 Task: Create a new SAML assertion validator
Action: Mouse moved to (204, 252)
Screenshot: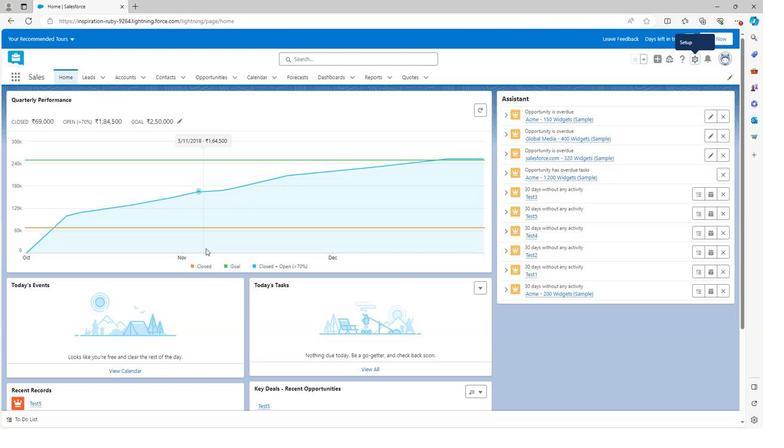 
Action: Mouse scrolled (204, 252) with delta (0, 0)
Screenshot: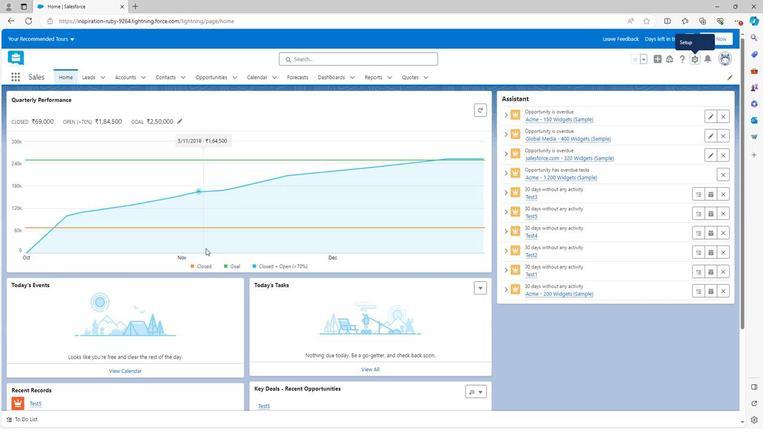 
Action: Mouse moved to (204, 254)
Screenshot: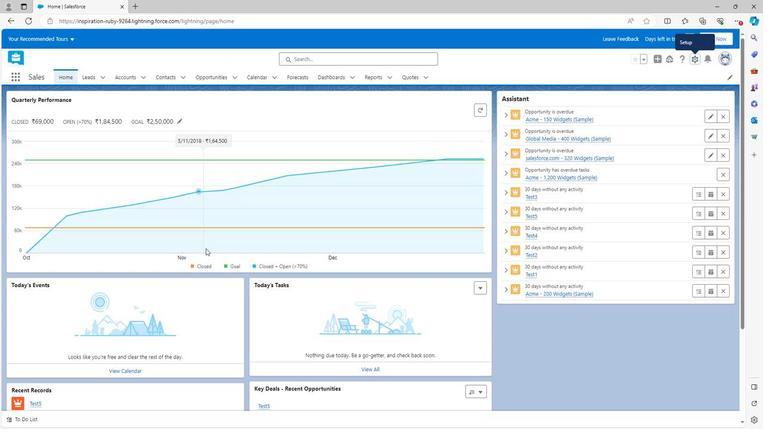 
Action: Mouse scrolled (204, 253) with delta (0, 0)
Screenshot: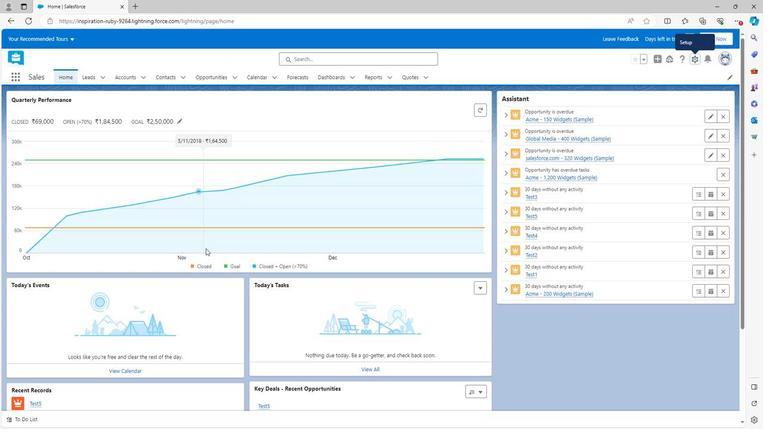 
Action: Mouse moved to (204, 254)
Screenshot: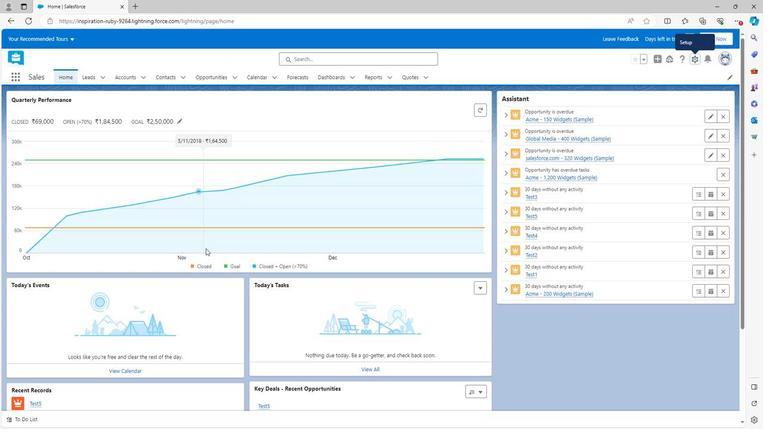 
Action: Mouse scrolled (204, 254) with delta (0, 0)
Screenshot: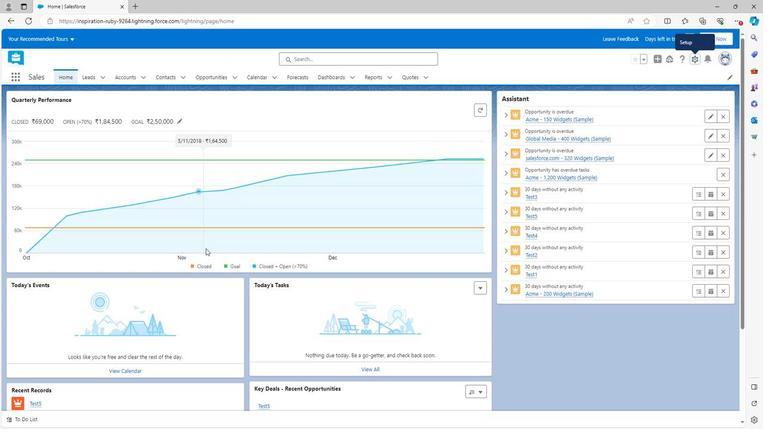 
Action: Mouse moved to (204, 254)
Screenshot: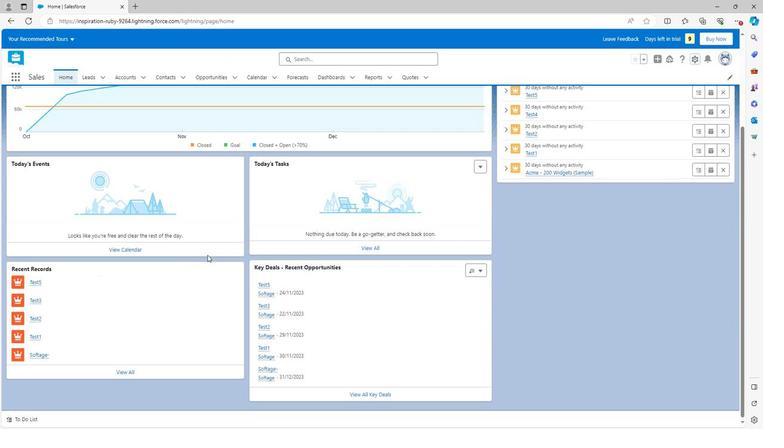 
Action: Mouse scrolled (204, 255) with delta (0, 0)
Screenshot: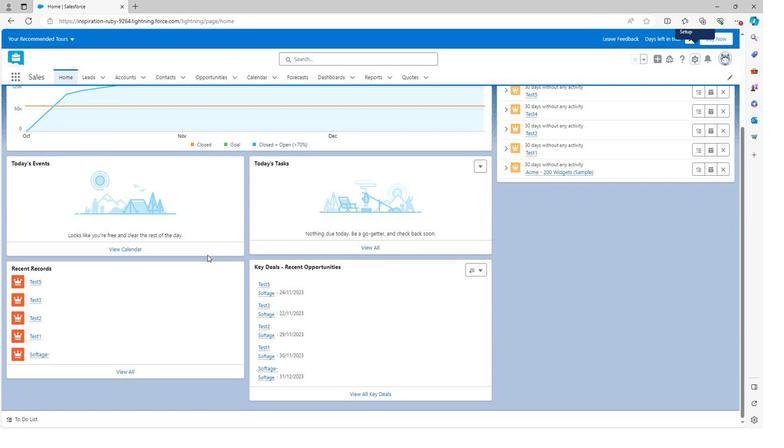 
Action: Mouse scrolled (204, 255) with delta (0, 0)
Screenshot: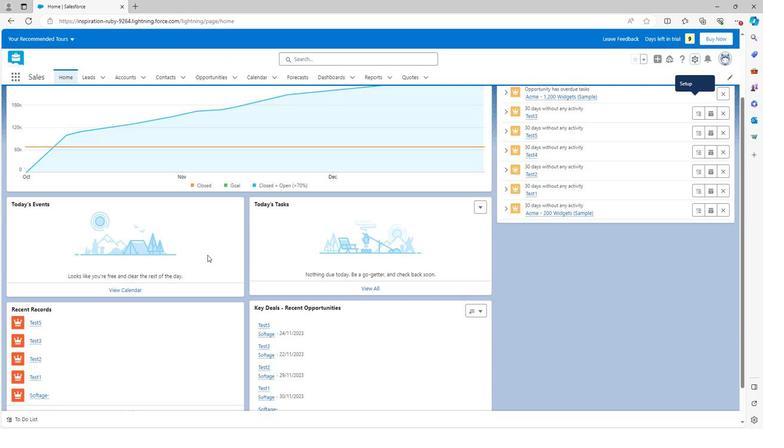 
Action: Mouse scrolled (204, 255) with delta (0, 0)
Screenshot: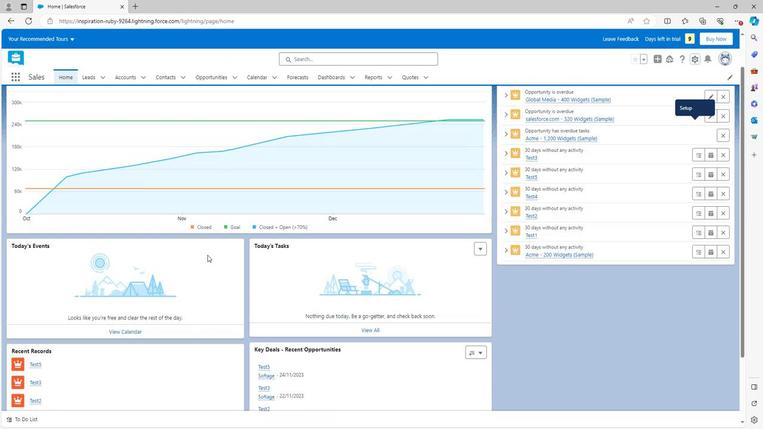 
Action: Mouse scrolled (204, 255) with delta (0, 0)
Screenshot: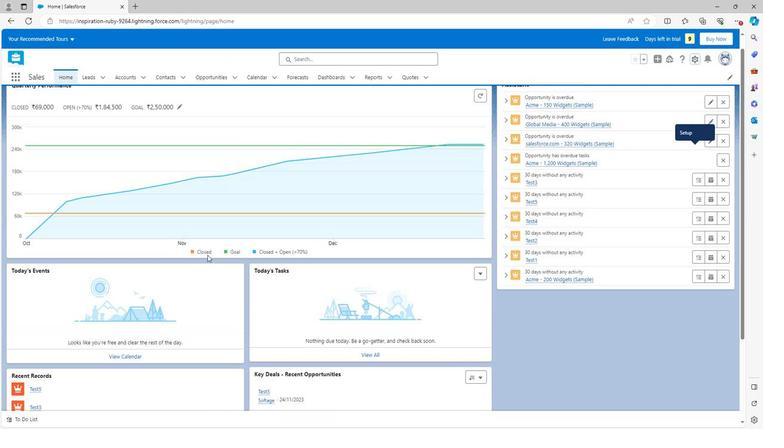 
Action: Mouse scrolled (204, 255) with delta (0, 0)
Screenshot: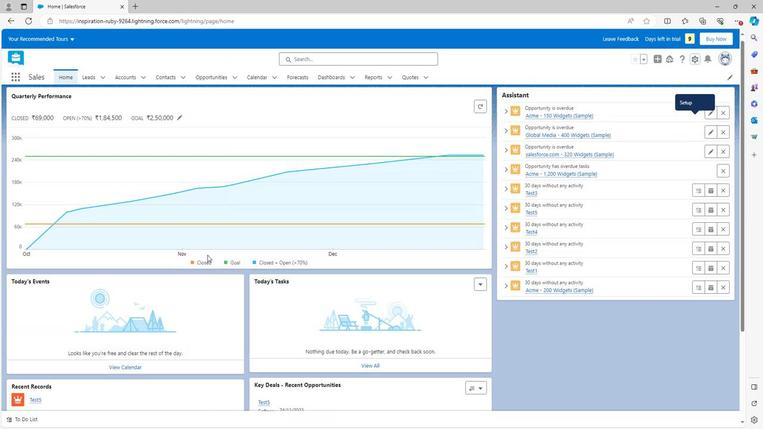 
Action: Mouse moved to (682, 60)
Screenshot: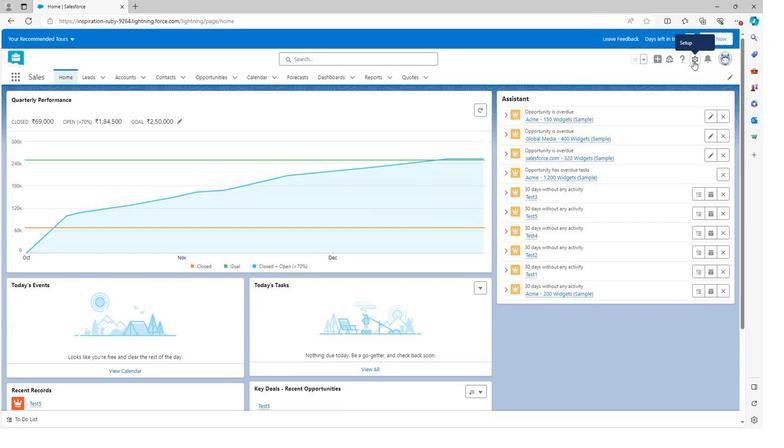 
Action: Mouse pressed left at (682, 60)
Screenshot: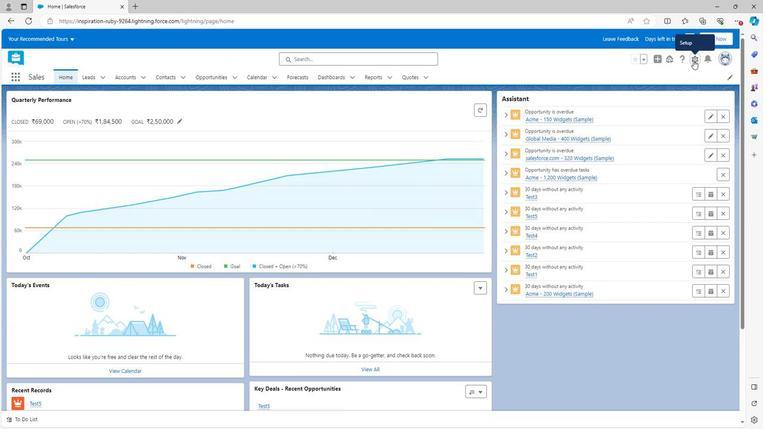 
Action: Mouse moved to (655, 81)
Screenshot: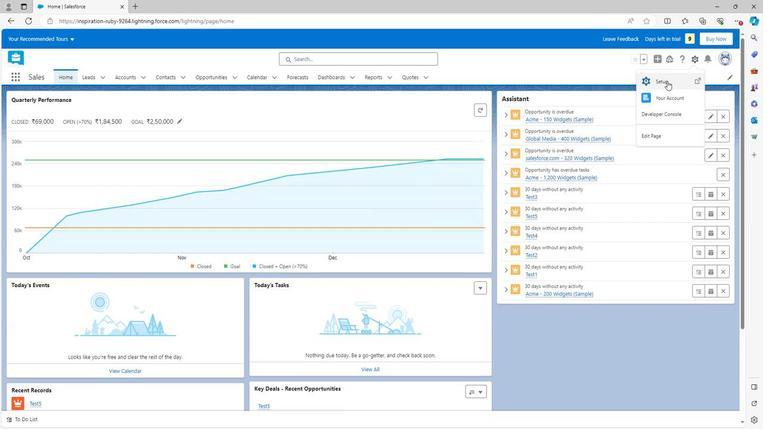 
Action: Mouse pressed left at (655, 81)
Screenshot: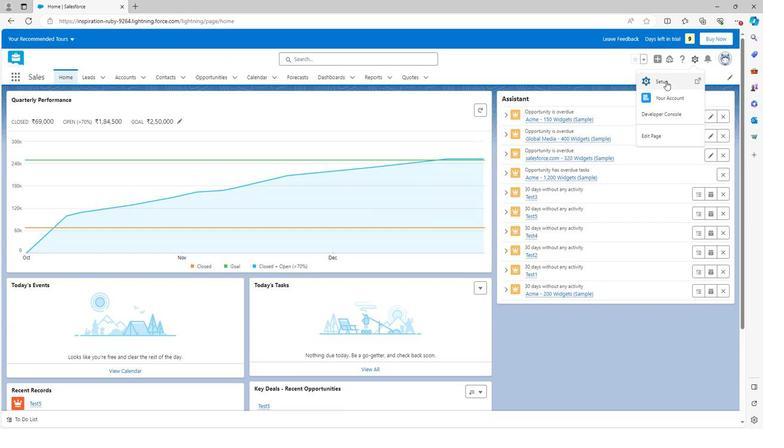 
Action: Mouse moved to (54, 323)
Screenshot: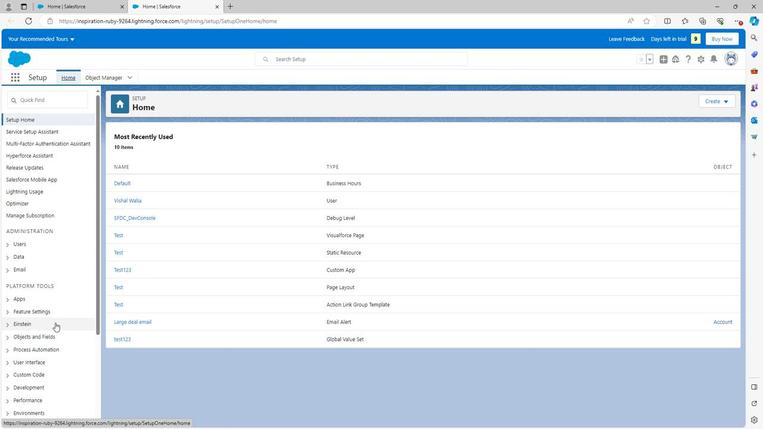 
Action: Mouse scrolled (54, 323) with delta (0, 0)
Screenshot: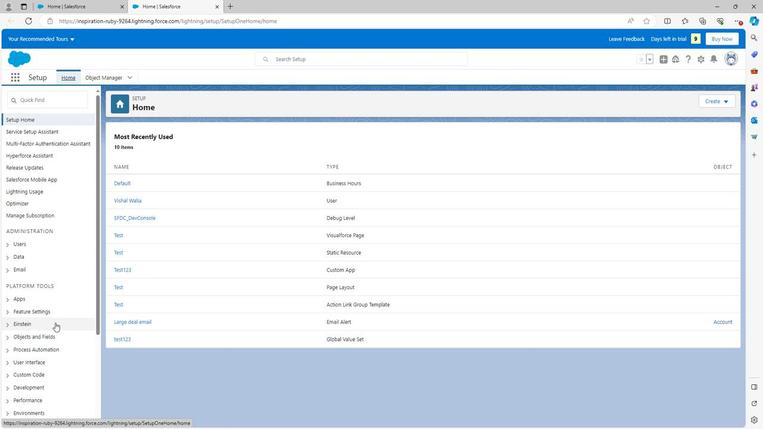
Action: Mouse moved to (54, 325)
Screenshot: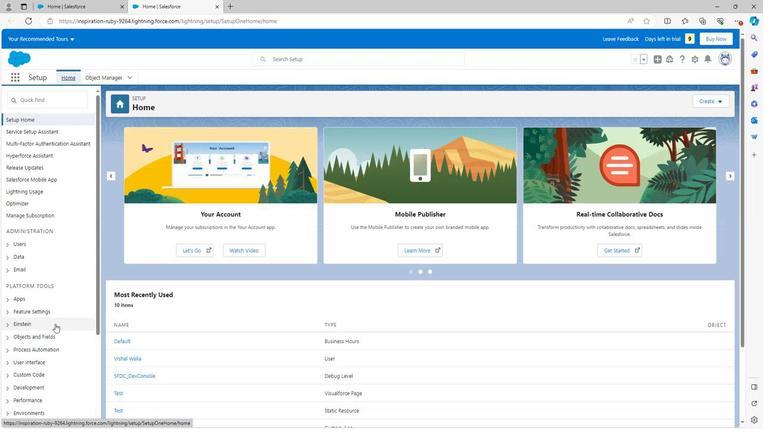 
Action: Mouse scrolled (54, 324) with delta (0, 0)
Screenshot: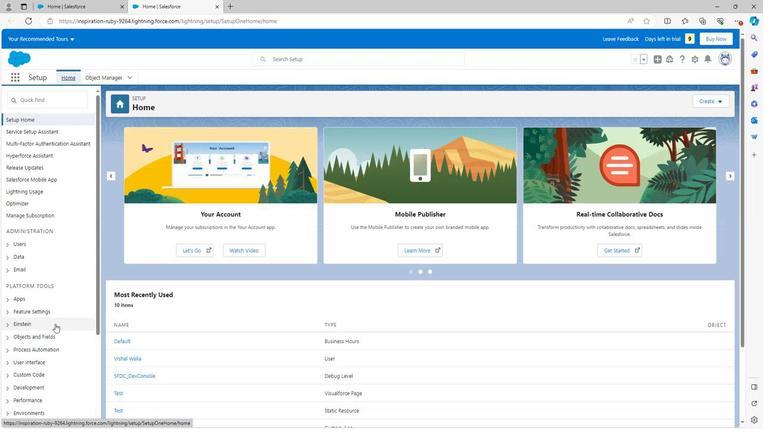 
Action: Mouse moved to (54, 325)
Screenshot: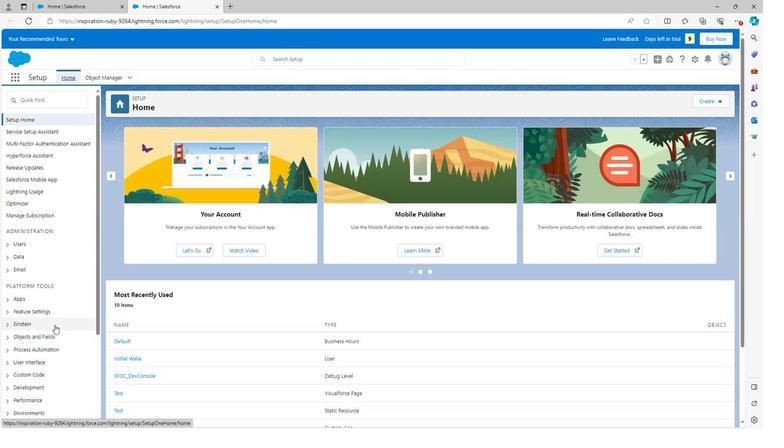 
Action: Mouse scrolled (54, 325) with delta (0, 0)
Screenshot: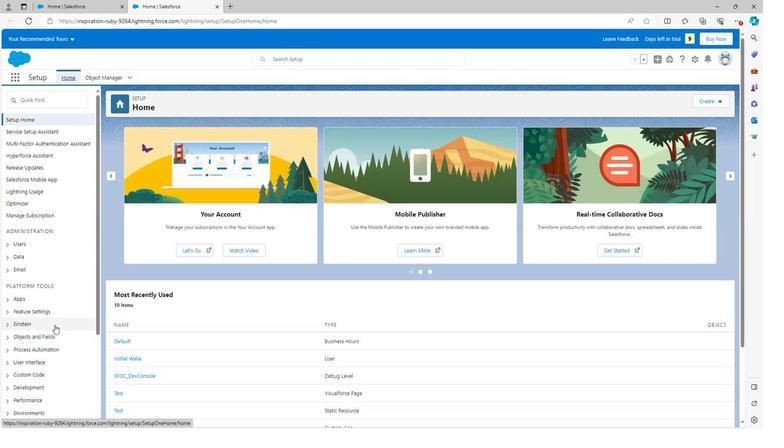 
Action: Mouse scrolled (54, 325) with delta (0, 0)
Screenshot: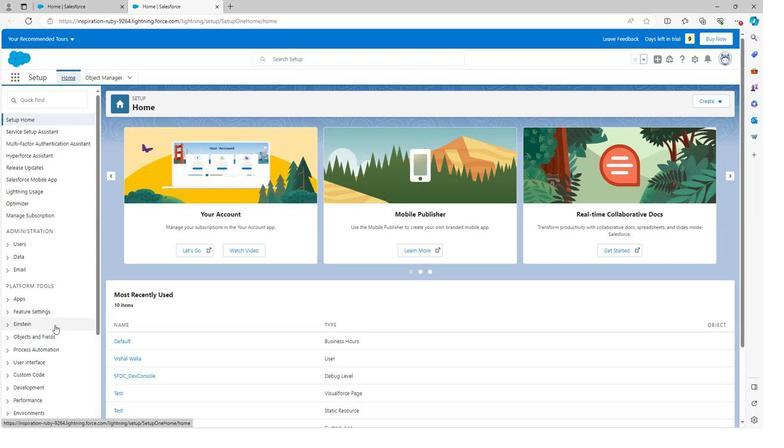 
Action: Mouse scrolled (54, 325) with delta (0, 0)
Screenshot: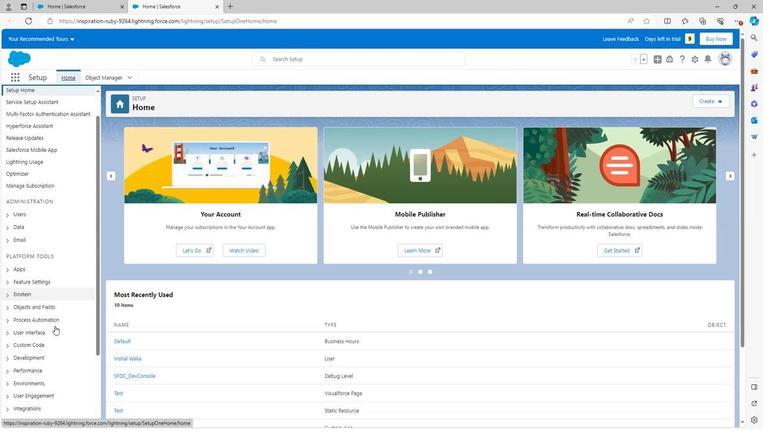 
Action: Mouse moved to (8, 398)
Screenshot: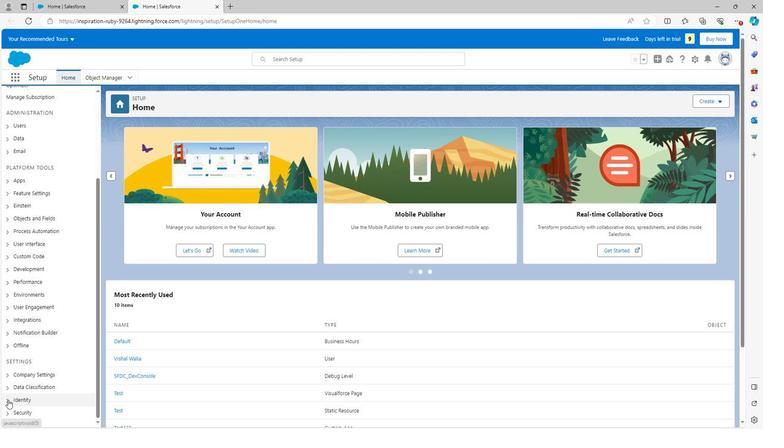 
Action: Mouse pressed left at (8, 398)
Screenshot: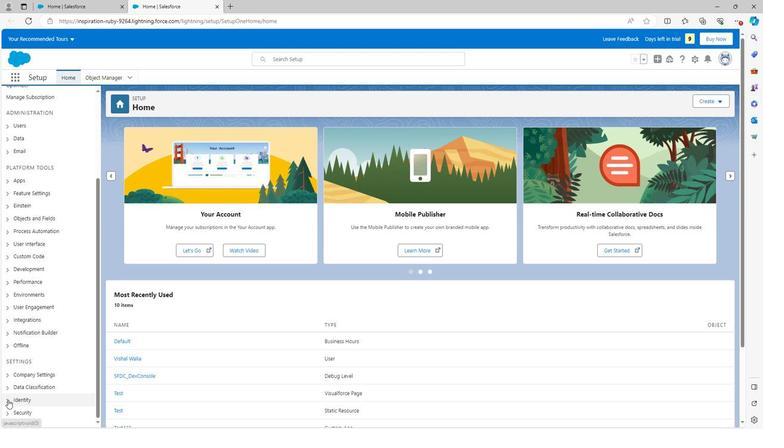 
Action: Mouse moved to (36, 399)
Screenshot: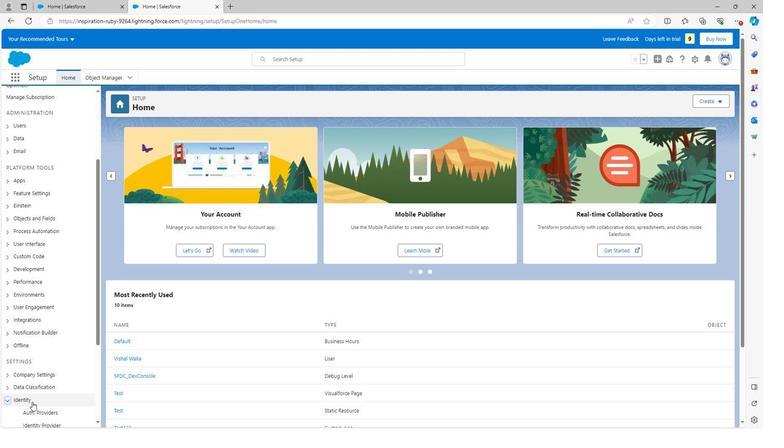 
Action: Mouse scrolled (36, 398) with delta (0, 0)
Screenshot: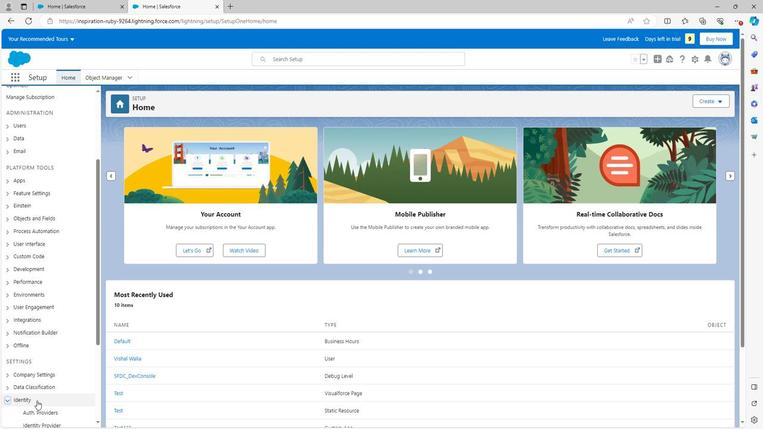 
Action: Mouse scrolled (36, 398) with delta (0, 0)
Screenshot: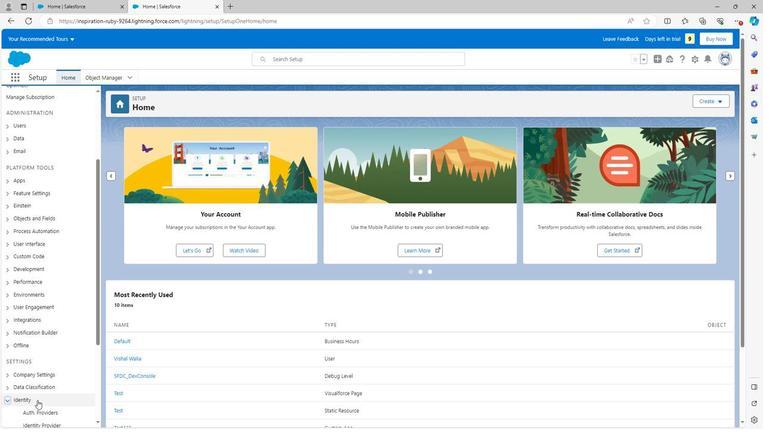 
Action: Mouse scrolled (36, 398) with delta (0, 0)
Screenshot: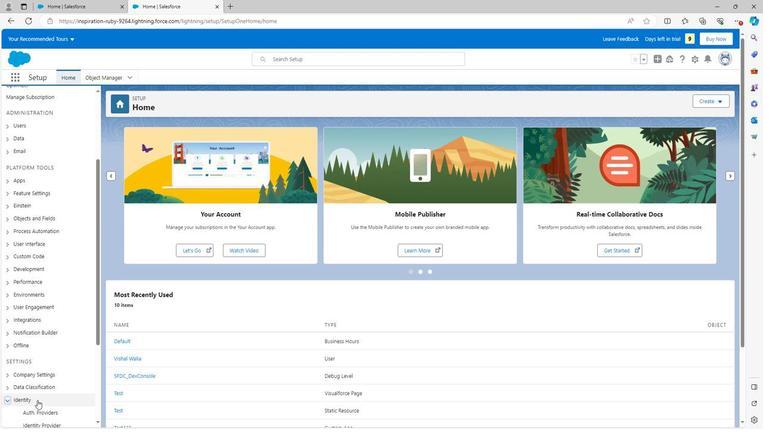 
Action: Mouse scrolled (36, 398) with delta (0, 0)
Screenshot: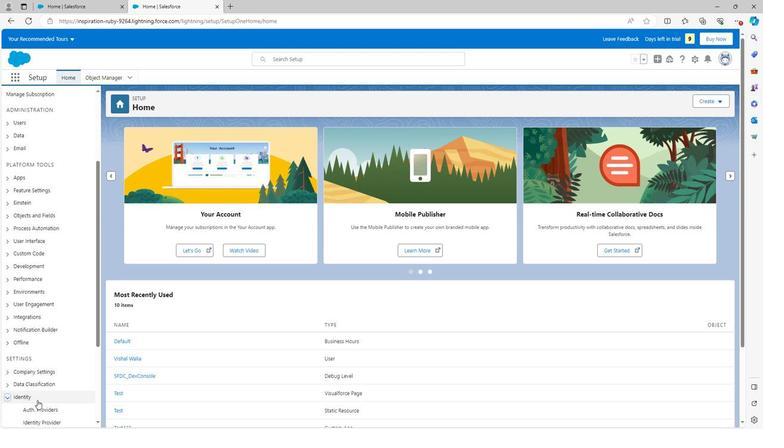 
Action: Mouse scrolled (36, 398) with delta (0, 0)
Screenshot: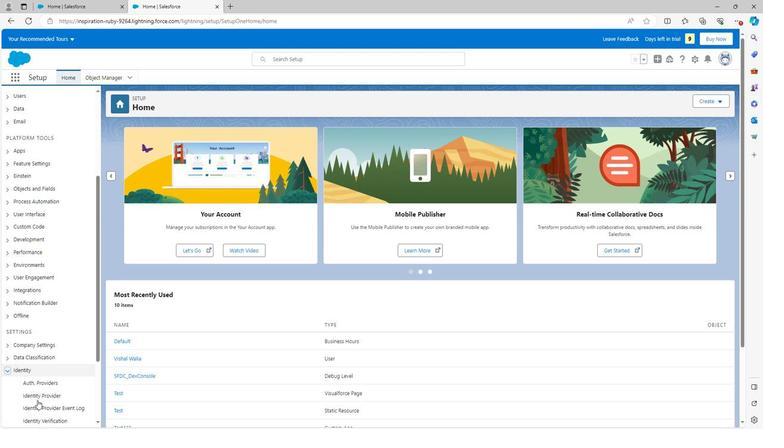 
Action: Mouse scrolled (36, 398) with delta (0, 0)
Screenshot: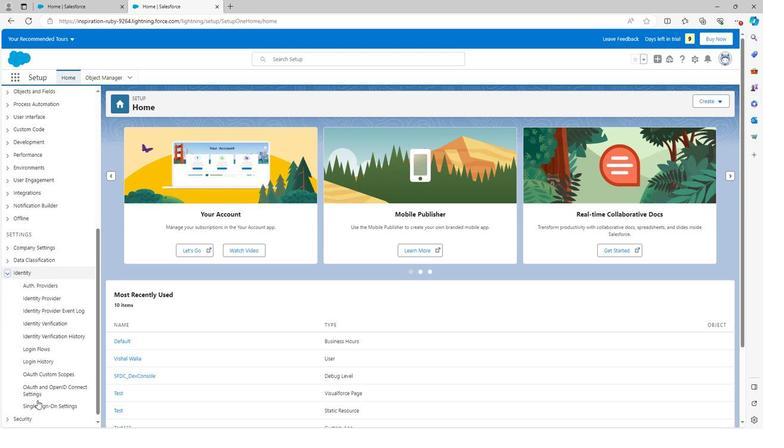 
Action: Mouse moved to (36, 397)
Screenshot: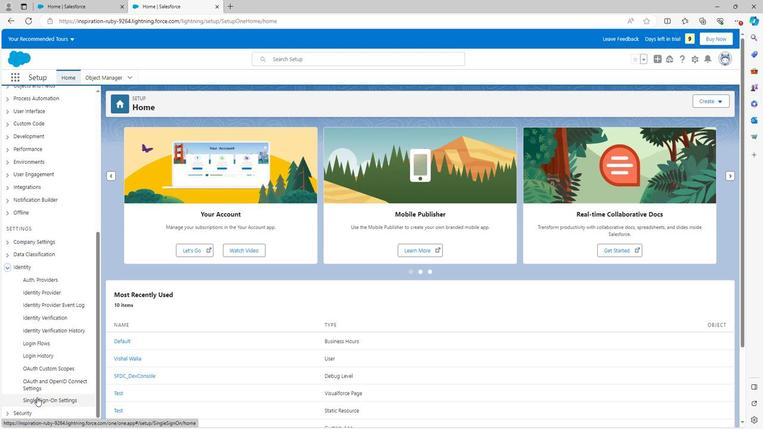 
Action: Mouse pressed left at (36, 397)
Screenshot: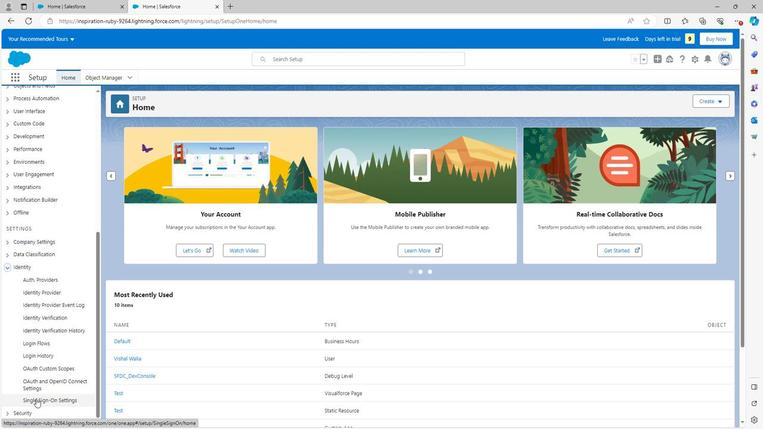 
Action: Mouse moved to (308, 247)
Screenshot: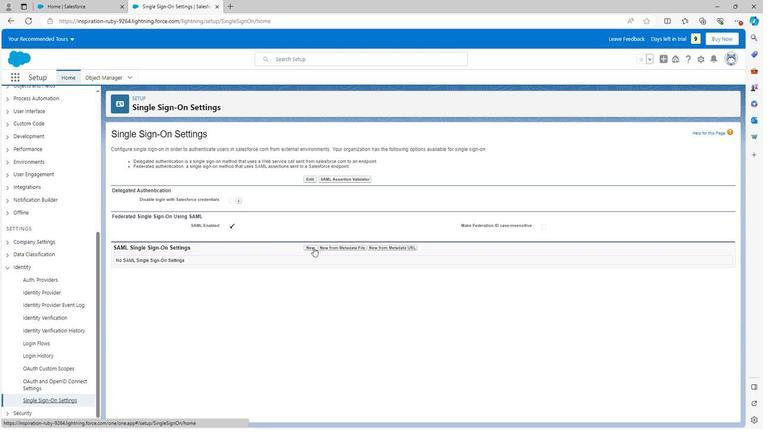 
Action: Mouse pressed left at (308, 247)
Screenshot: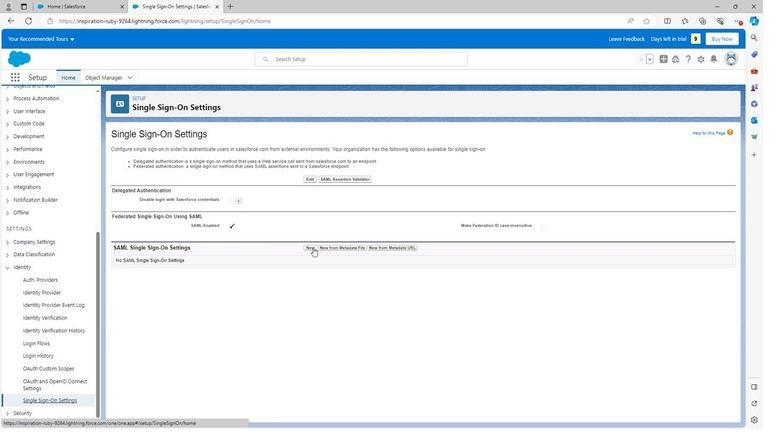 
Action: Mouse moved to (256, 169)
Screenshot: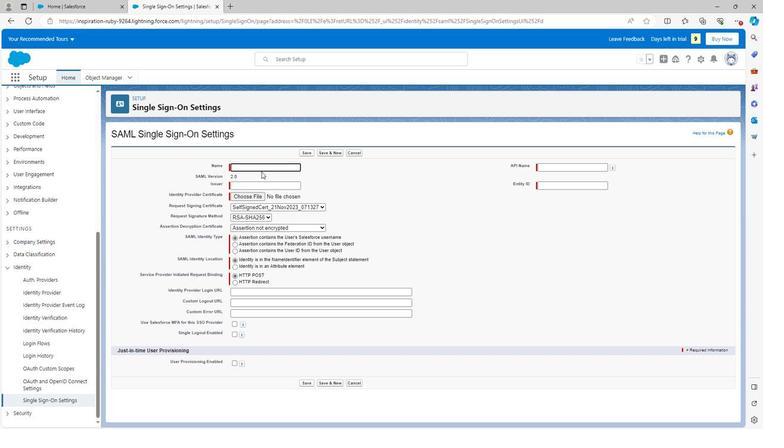 
Action: Key pressed <Key.shift>
Screenshot: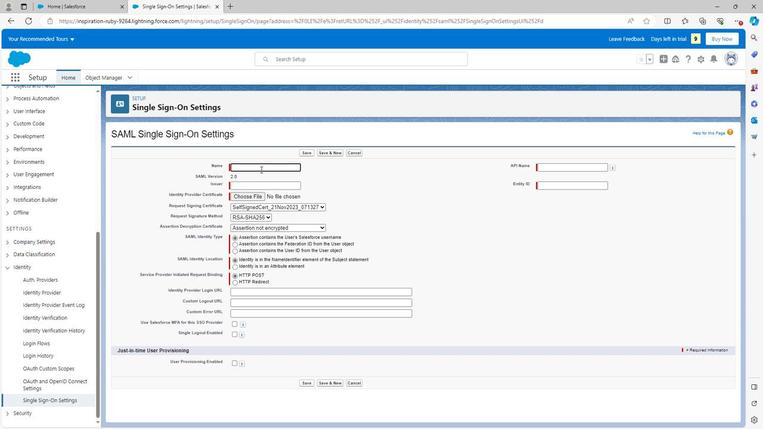 
Action: Mouse moved to (256, 169)
Screenshot: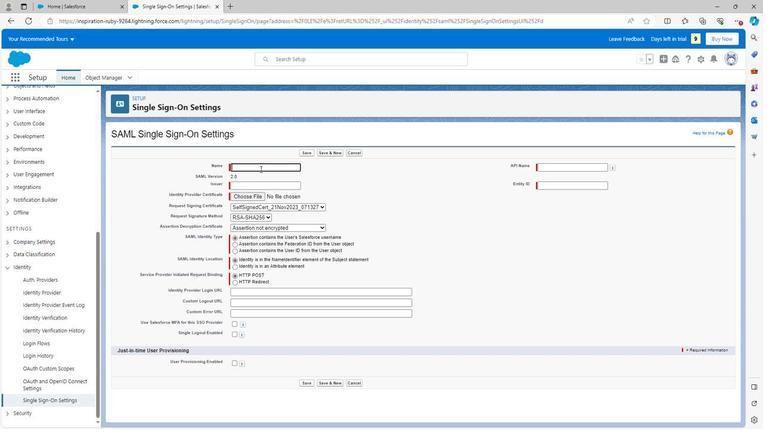 
Action: Key pressed T
Screenshot: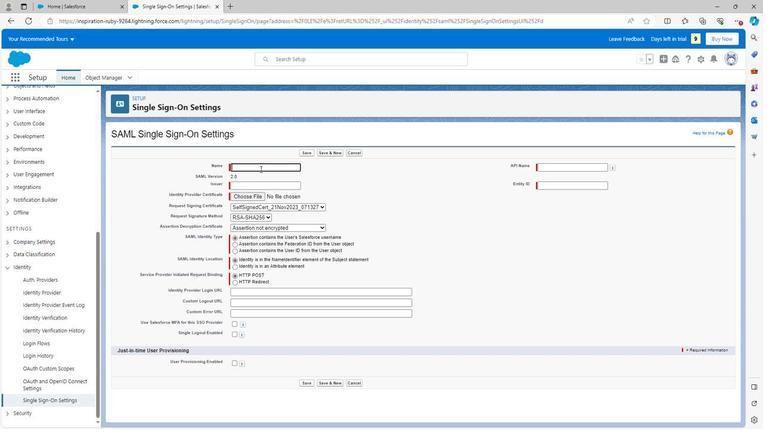
Action: Mouse moved to (257, 169)
Screenshot: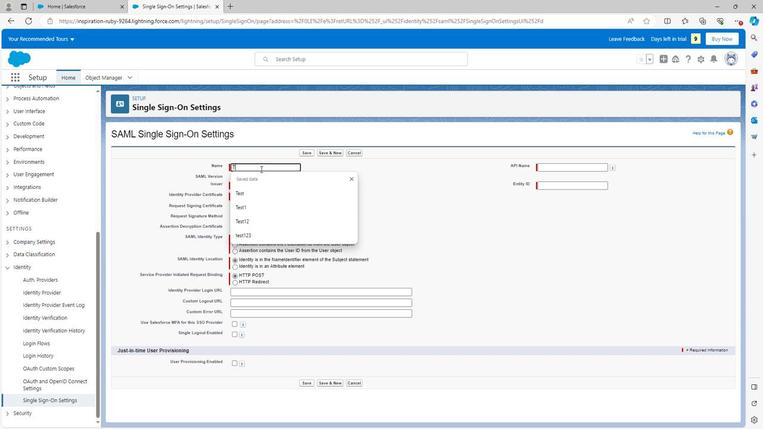 
Action: Key pressed est
Screenshot: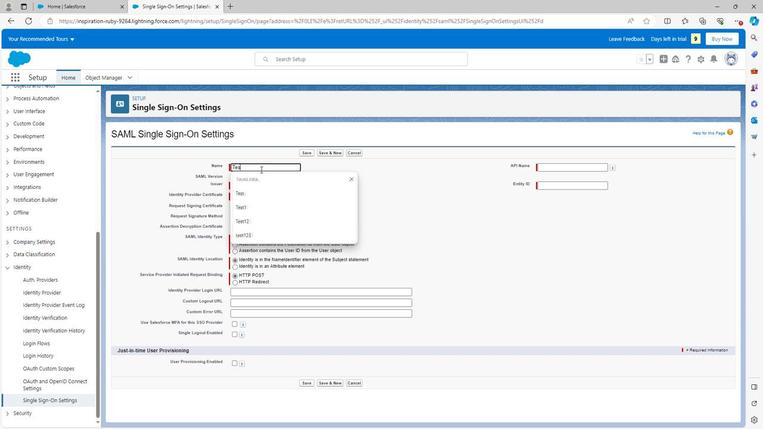 
Action: Mouse moved to (399, 185)
Screenshot: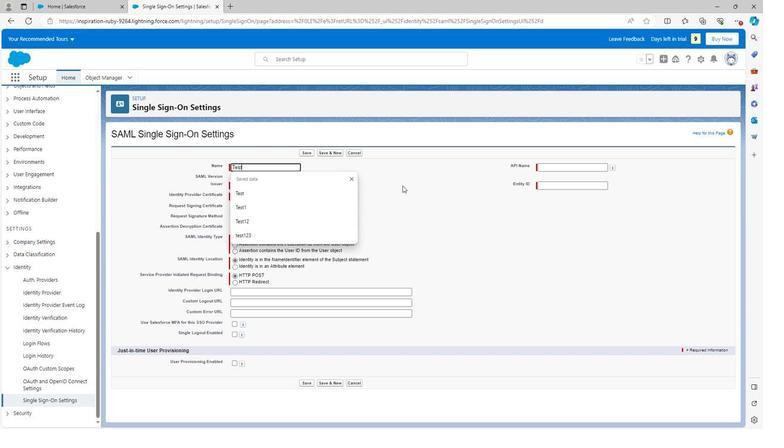 
Action: Mouse pressed left at (399, 185)
Screenshot: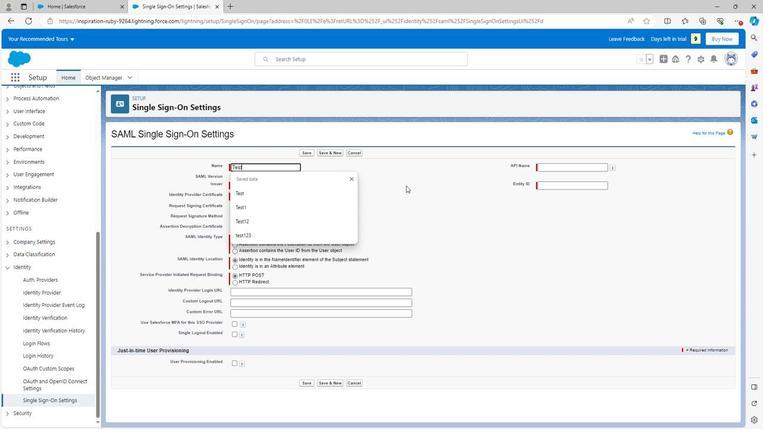 
Action: Mouse moved to (261, 186)
Screenshot: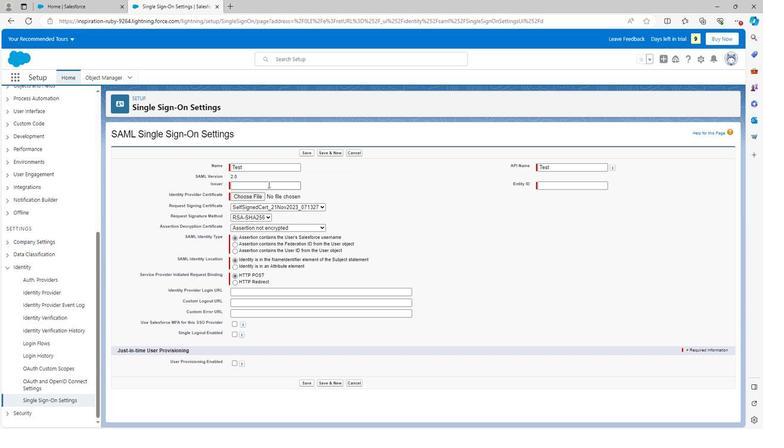
Action: Mouse pressed left at (261, 186)
Screenshot: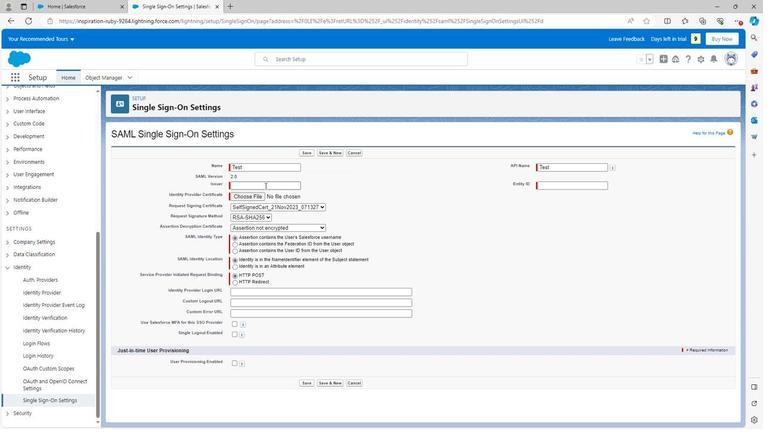 
Action: Mouse moved to (290, 187)
Screenshot: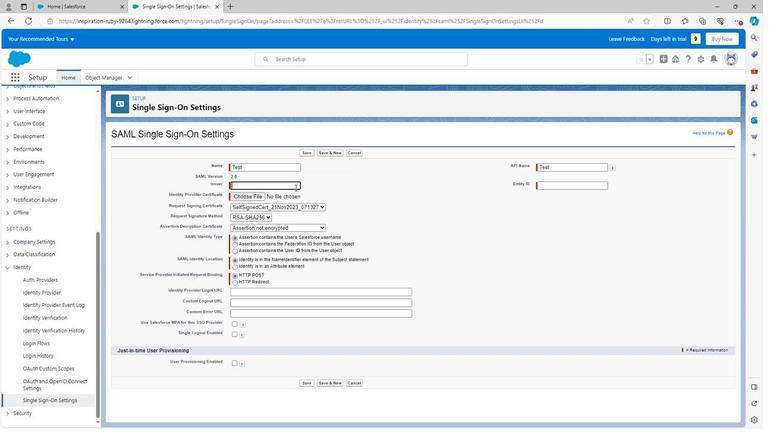 
Action: Key pressed <Key.shift>T
Screenshot: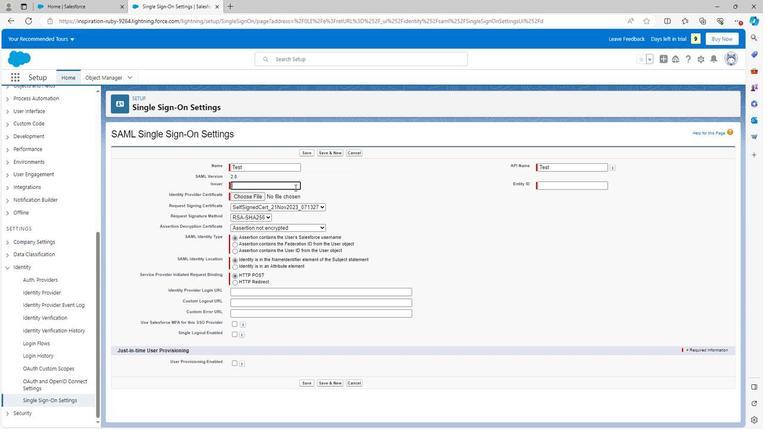 
Action: Mouse moved to (289, 187)
Screenshot: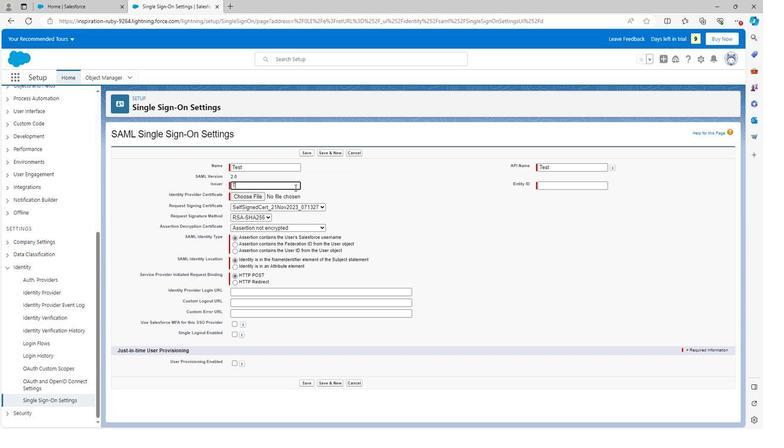 
Action: Key pressed es
Screenshot: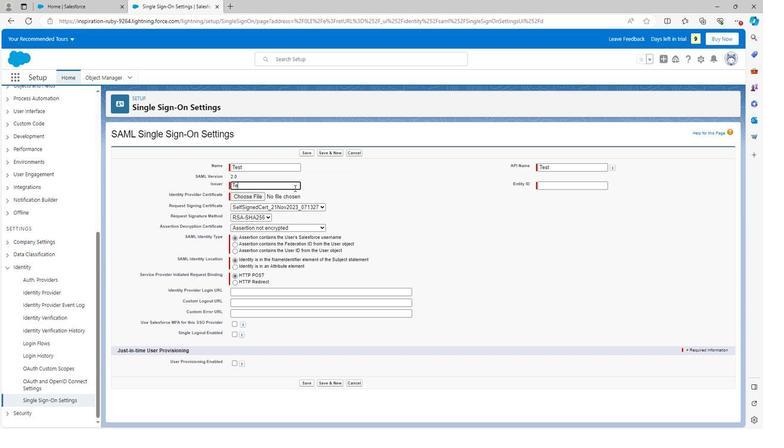 
Action: Mouse moved to (289, 187)
Screenshot: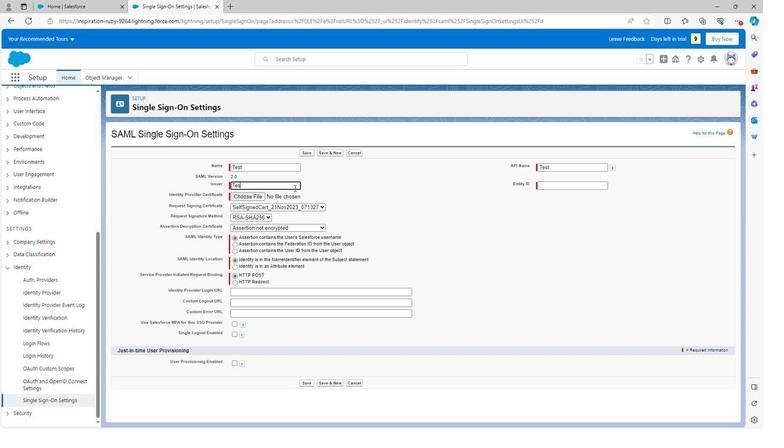 
Action: Key pressed t
Screenshot: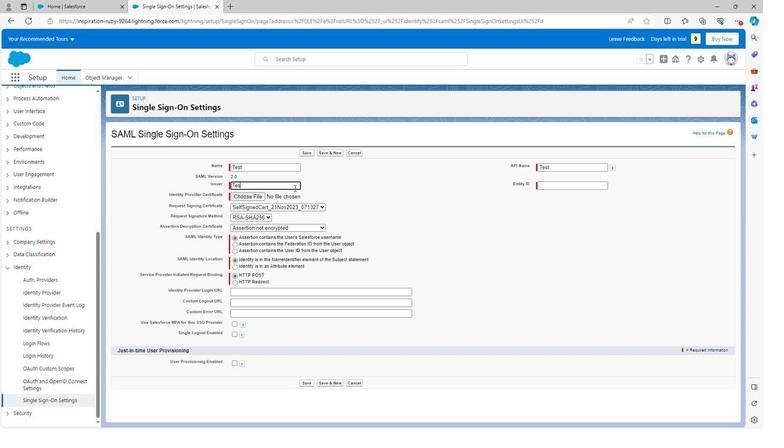 
Action: Mouse moved to (403, 203)
Screenshot: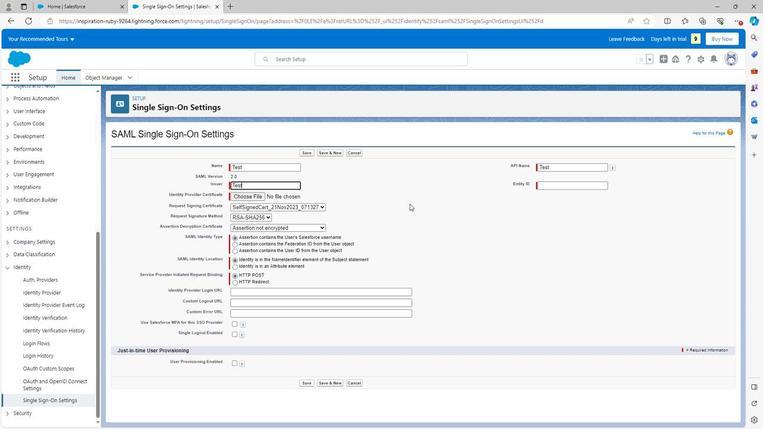 
Action: Mouse pressed left at (403, 203)
Screenshot: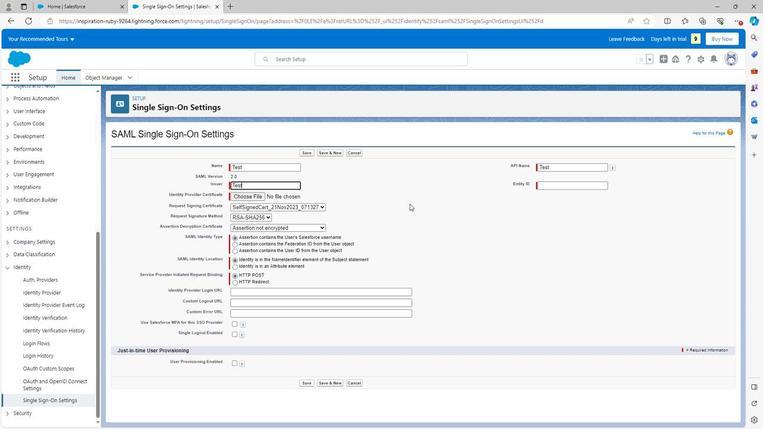 
Action: Mouse moved to (251, 298)
Screenshot: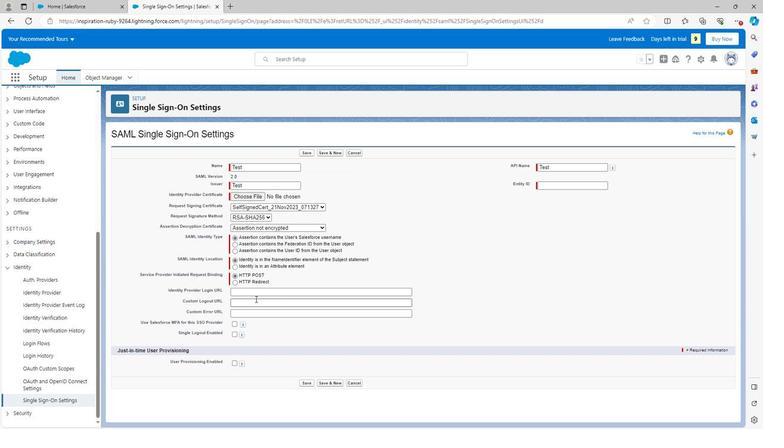
Action: Mouse scrolled (251, 298) with delta (0, 0)
Screenshot: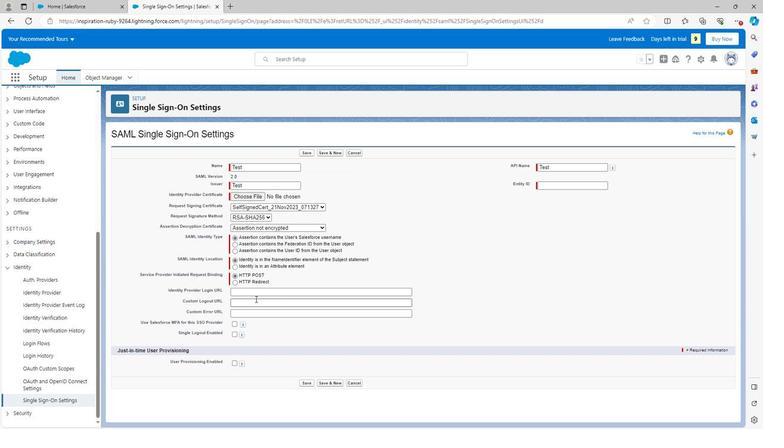 
Action: Mouse scrolled (251, 298) with delta (0, 0)
Screenshot: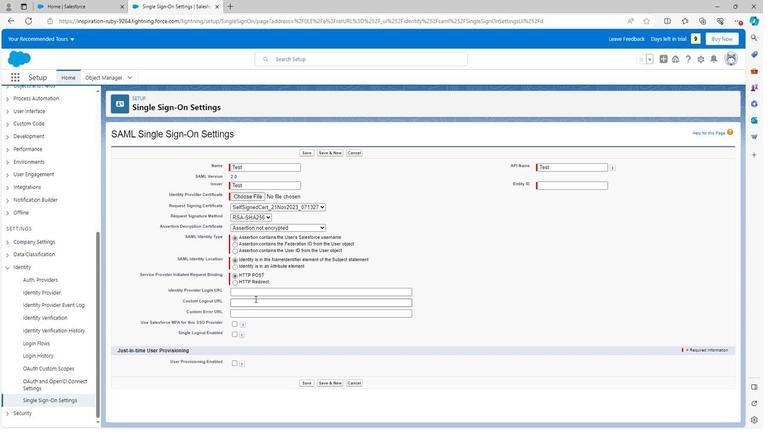 
Action: Mouse scrolled (251, 298) with delta (0, 0)
Screenshot: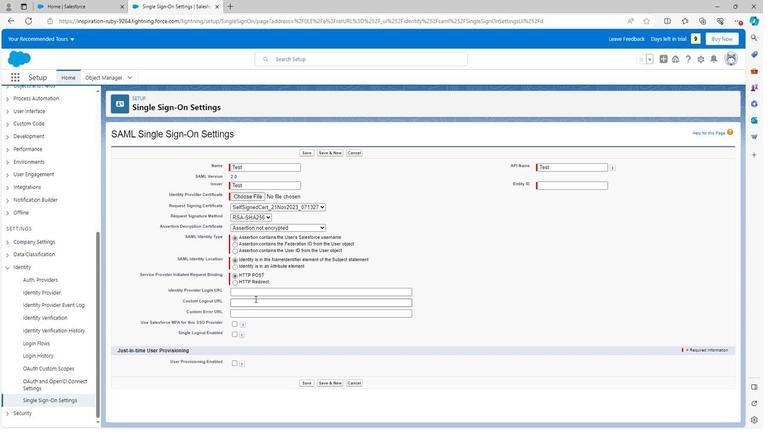 
Action: Mouse moved to (232, 359)
Screenshot: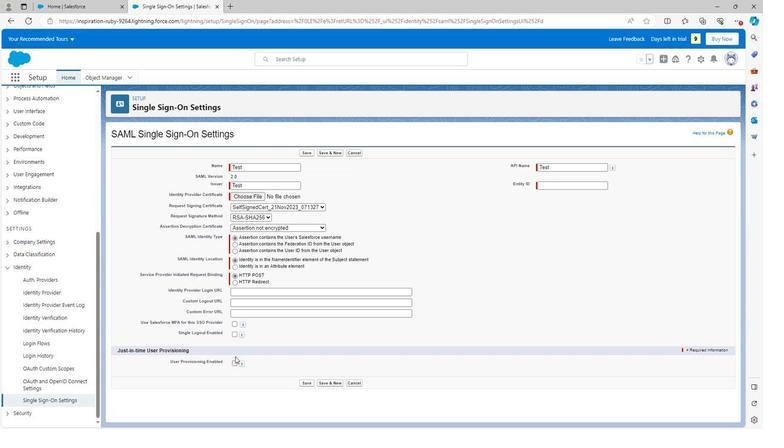 
Action: Mouse pressed left at (232, 359)
Screenshot: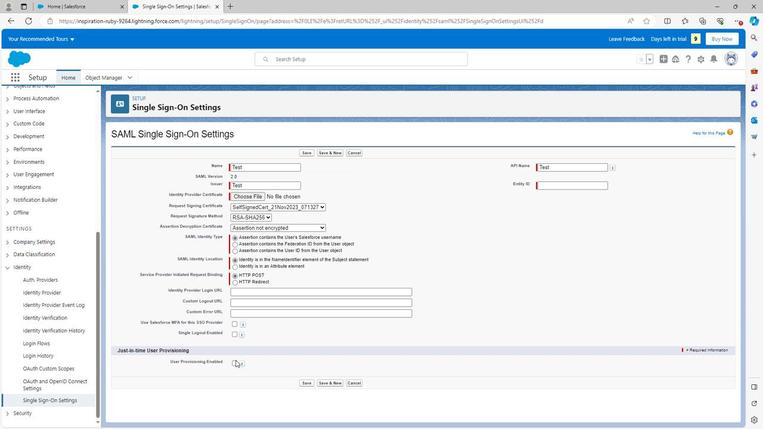 
Action: Mouse moved to (231, 363)
Screenshot: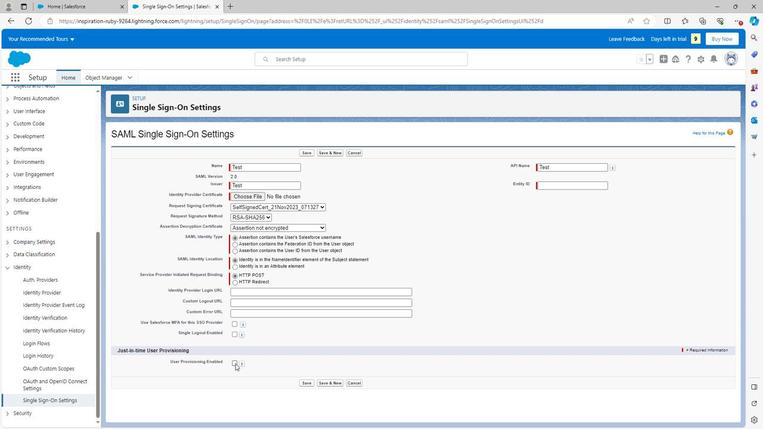 
Action: Mouse pressed left at (231, 363)
Screenshot: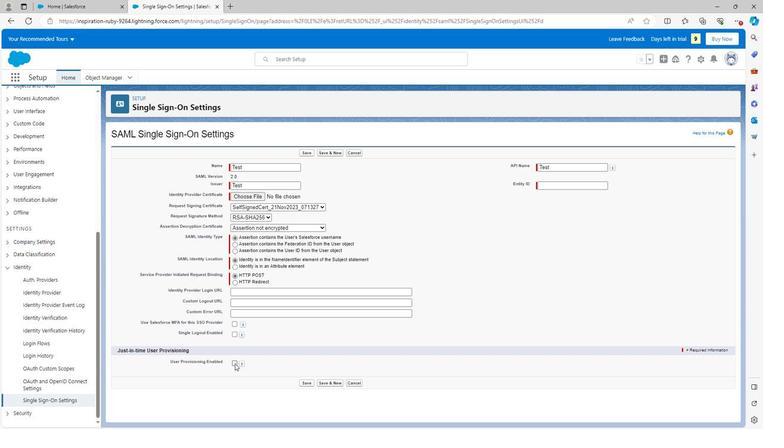 
Action: Mouse moved to (299, 396)
Screenshot: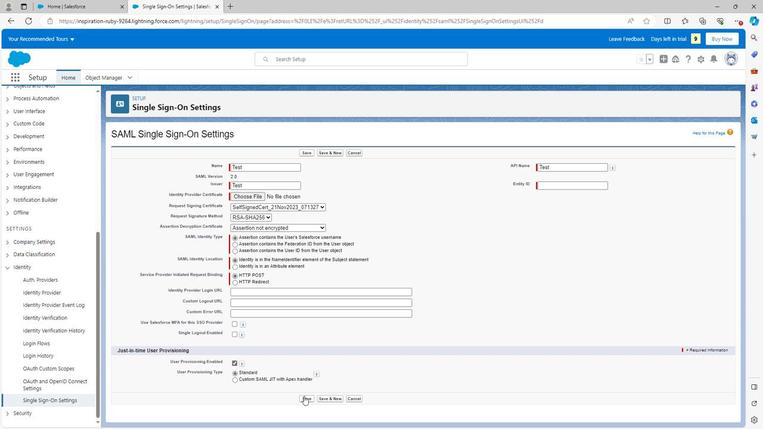 
Action: Mouse pressed left at (299, 396)
Screenshot: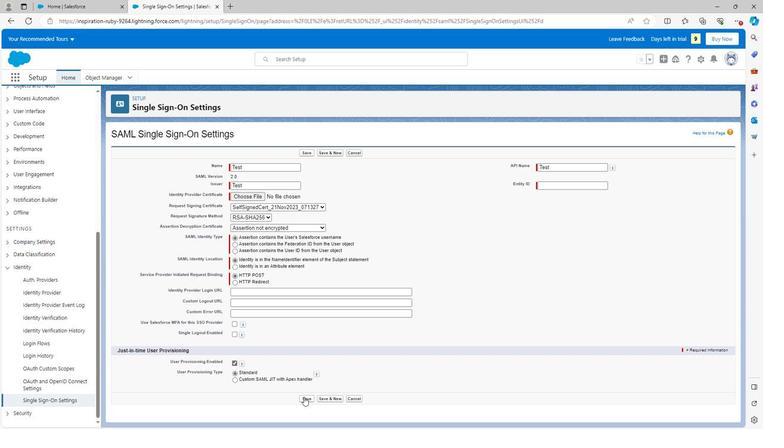 
Action: Mouse moved to (246, 238)
Screenshot: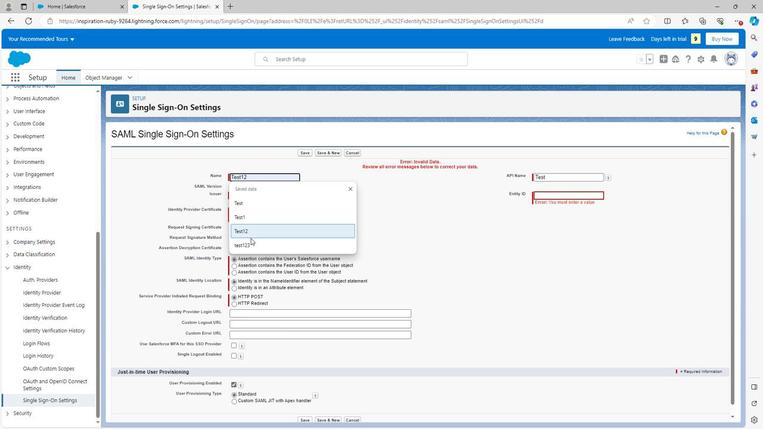 
Action: Mouse pressed left at (246, 238)
Screenshot: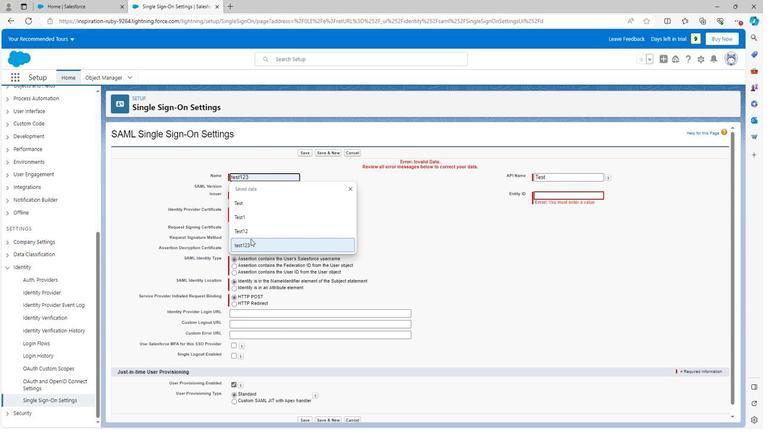
Action: Mouse moved to (252, 192)
Screenshot: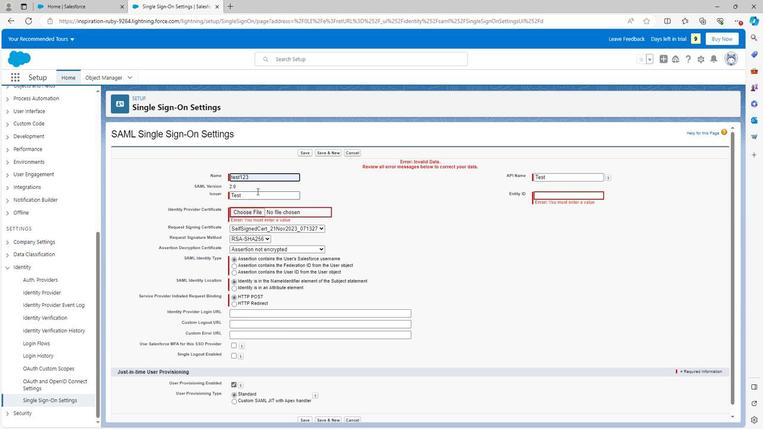 
Action: Mouse pressed left at (252, 192)
Screenshot: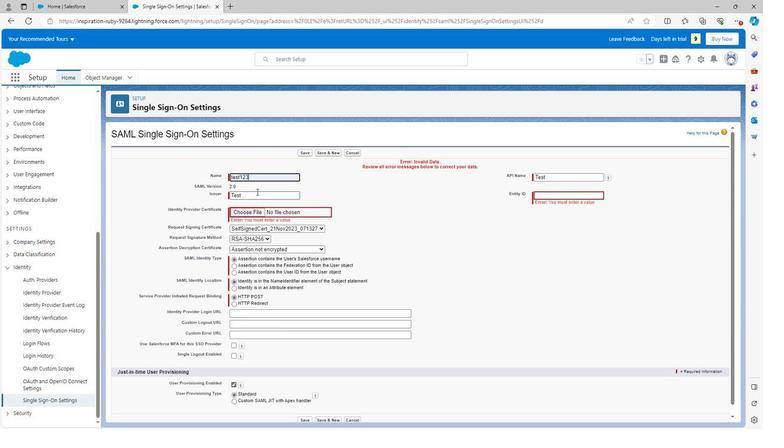 
Action: Key pressed 123
Screenshot: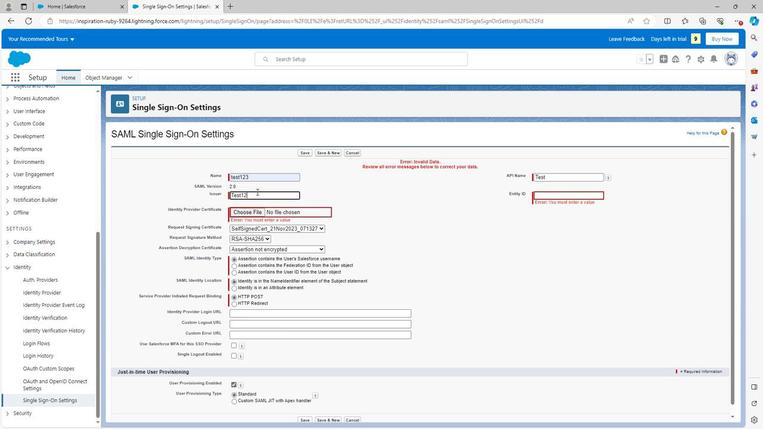 
Action: Mouse moved to (364, 239)
Screenshot: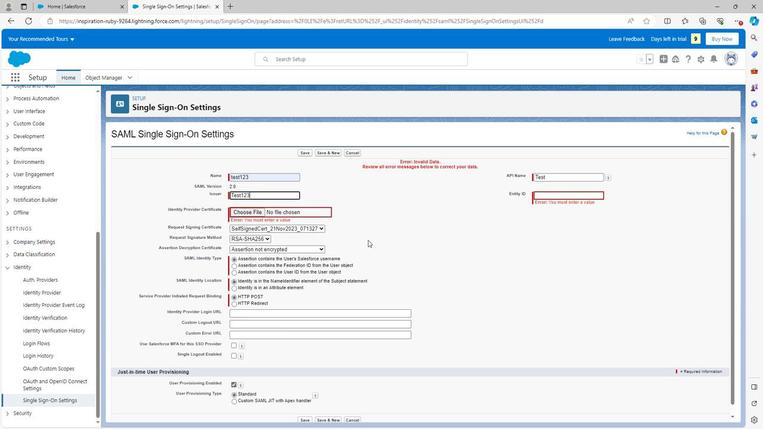 
Action: Mouse pressed left at (364, 239)
Screenshot: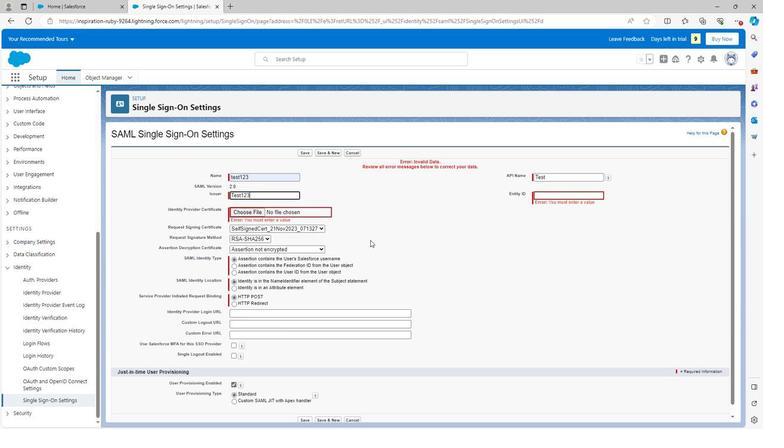 
Action: Mouse moved to (338, 351)
Screenshot: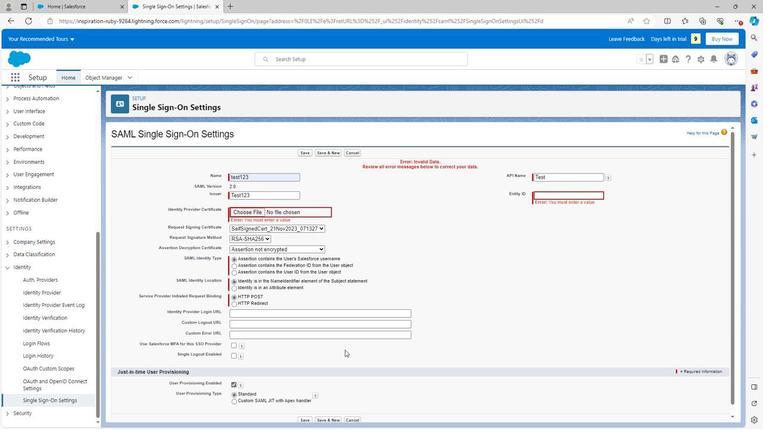 
Action: Mouse scrolled (338, 350) with delta (0, 0)
Screenshot: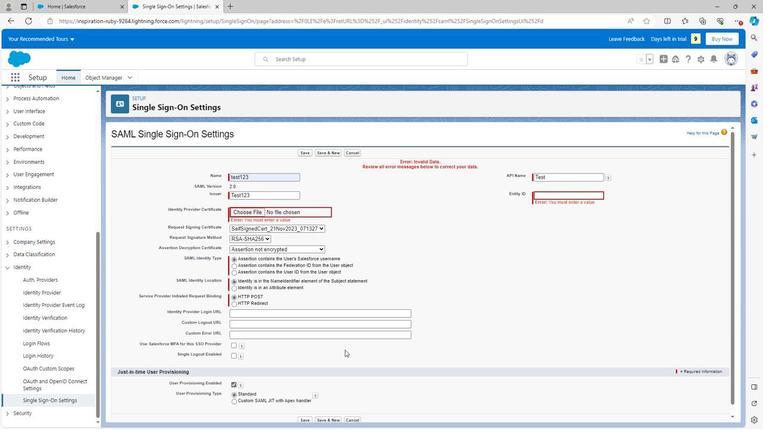 
Action: Mouse moved to (337, 351)
Screenshot: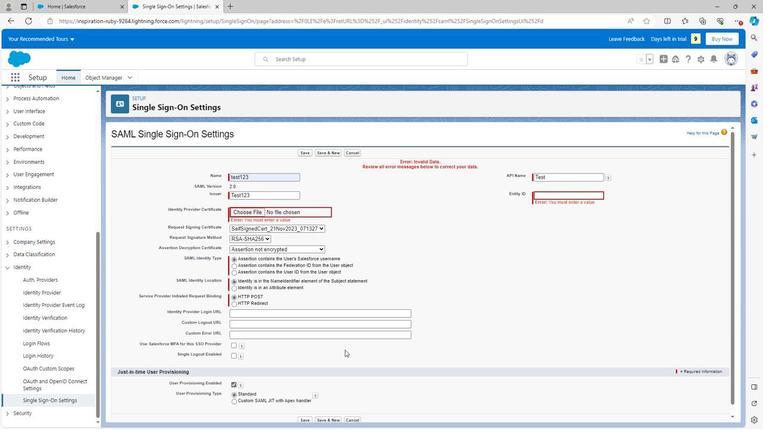 
Action: Mouse scrolled (337, 350) with delta (0, 0)
Screenshot: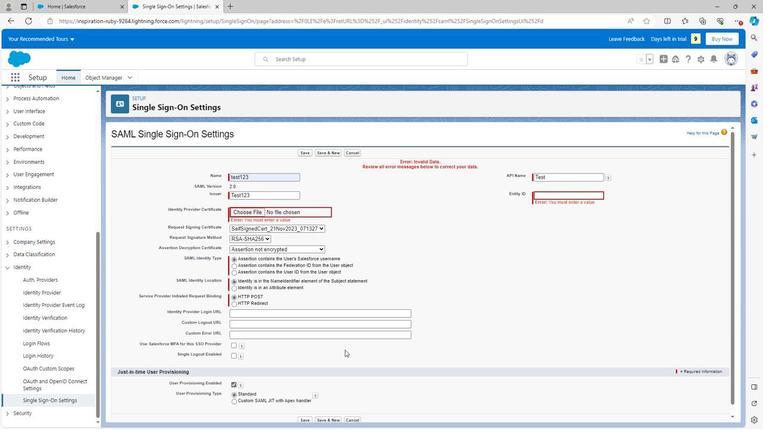 
Action: Mouse moved to (337, 351)
Screenshot: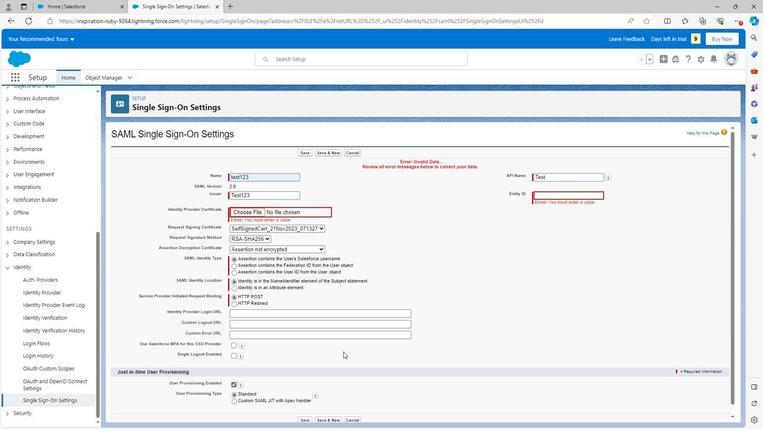 
Action: Mouse scrolled (337, 351) with delta (0, 0)
Screenshot: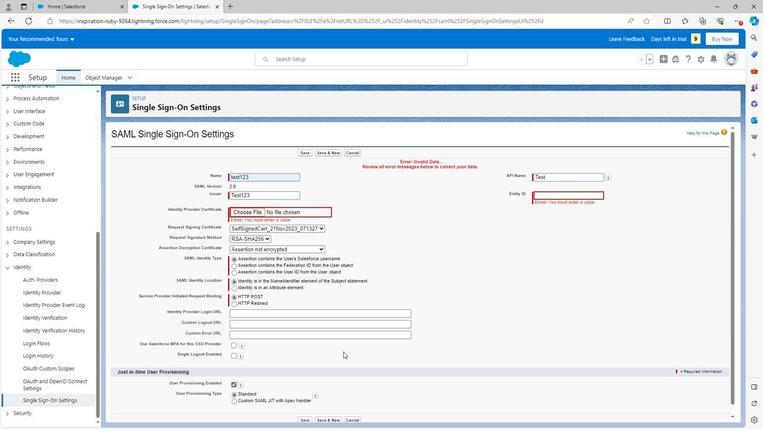 
Action: Mouse scrolled (337, 351) with delta (0, 0)
Screenshot: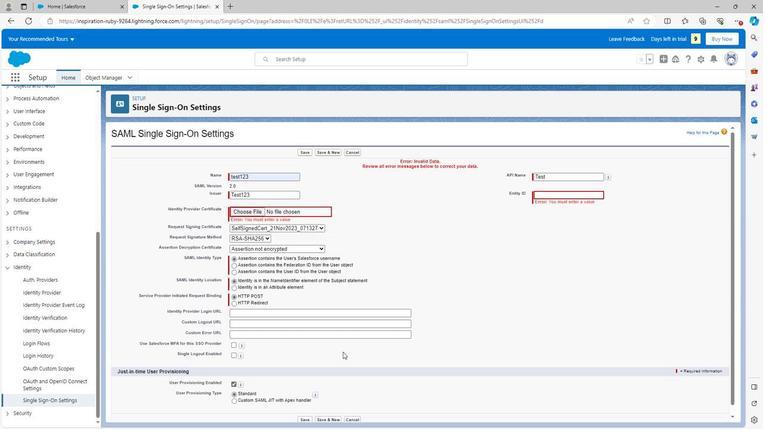 
Action: Mouse scrolled (337, 351) with delta (0, 0)
Screenshot: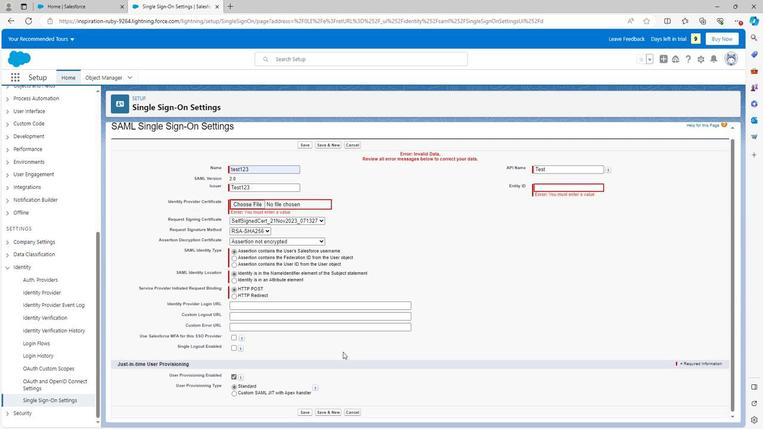 
Action: Mouse moved to (539, 185)
Screenshot: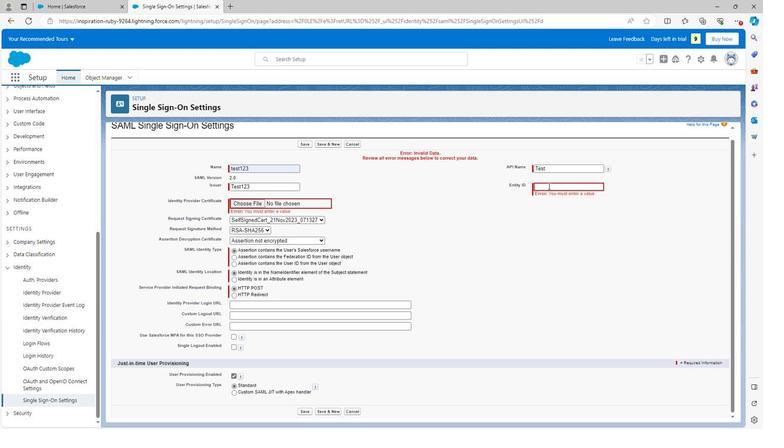 
Action: Mouse pressed left at (539, 185)
Screenshot: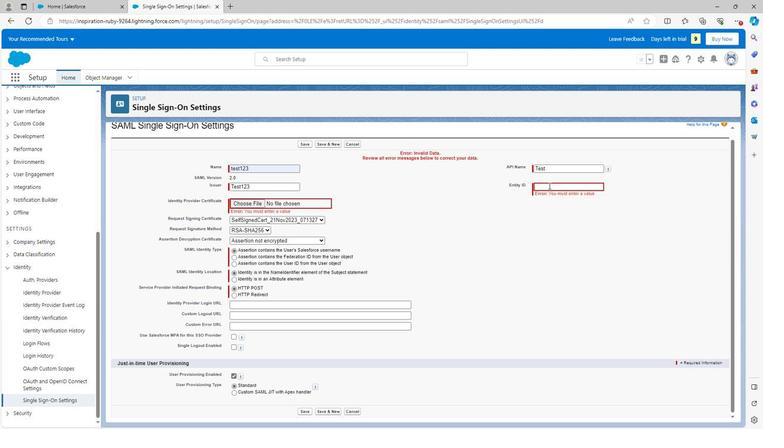 
Action: Mouse moved to (537, 184)
Screenshot: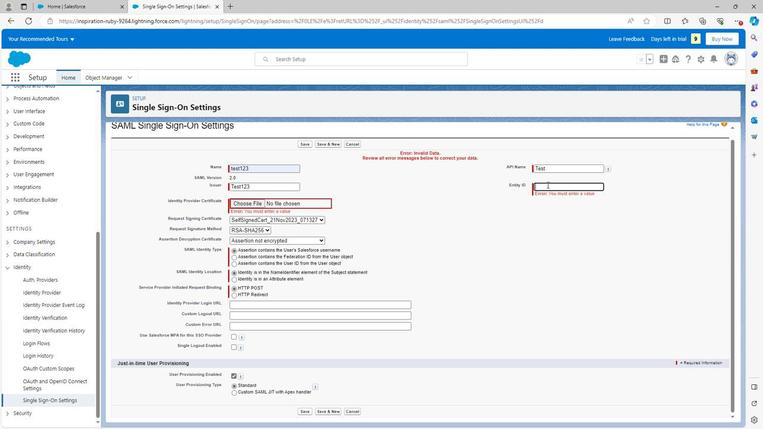 
Action: Key pressed 4
Screenshot: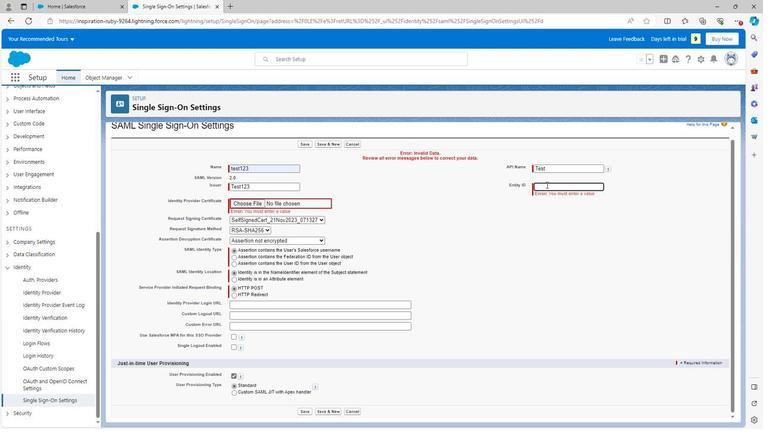 
Action: Mouse moved to (537, 184)
Screenshot: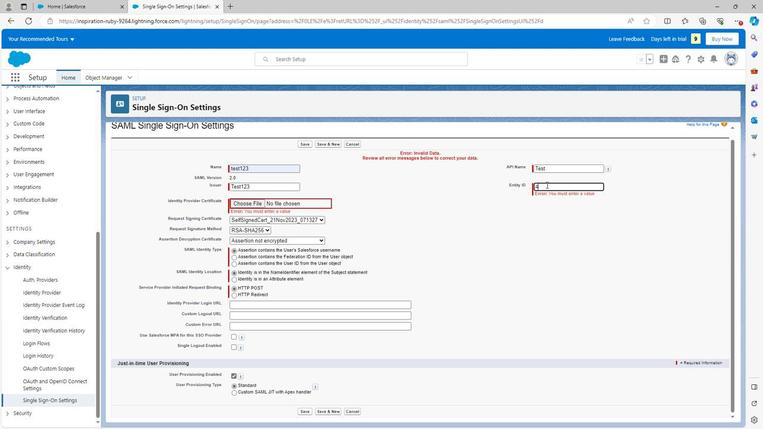 
Action: Key pressed 2
Screenshot: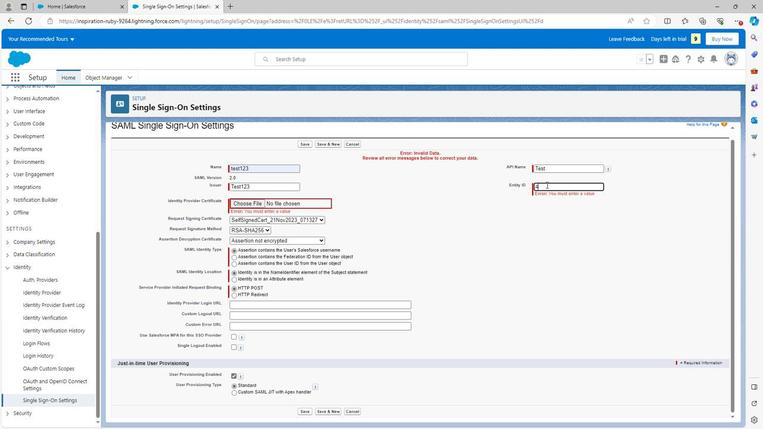 
Action: Mouse moved to (536, 184)
Screenshot: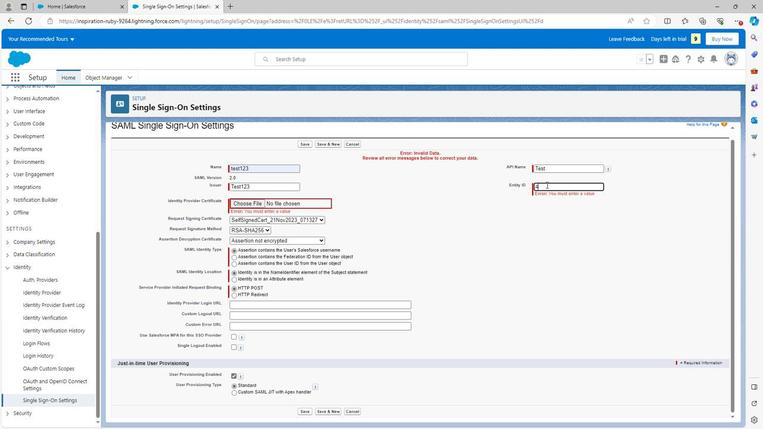 
Action: Key pressed 3
Screenshot: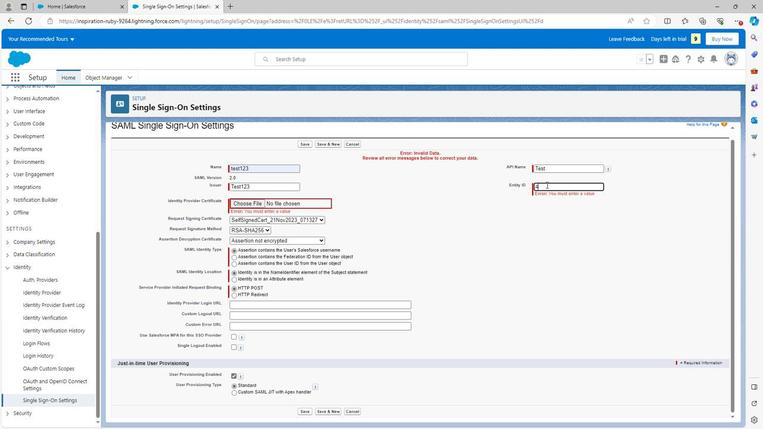 
Action: Mouse moved to (524, 192)
Screenshot: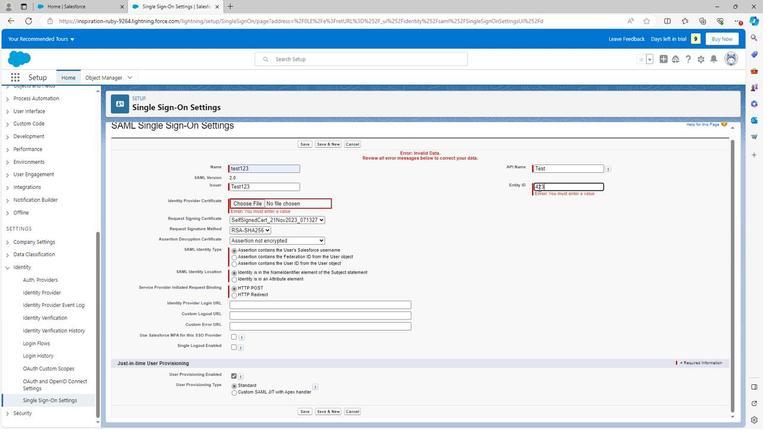 
Action: Key pressed 4
Screenshot: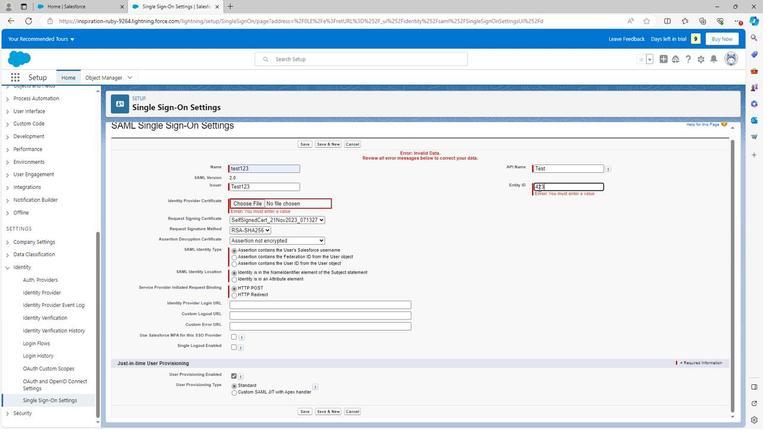 
Action: Mouse moved to (494, 233)
Screenshot: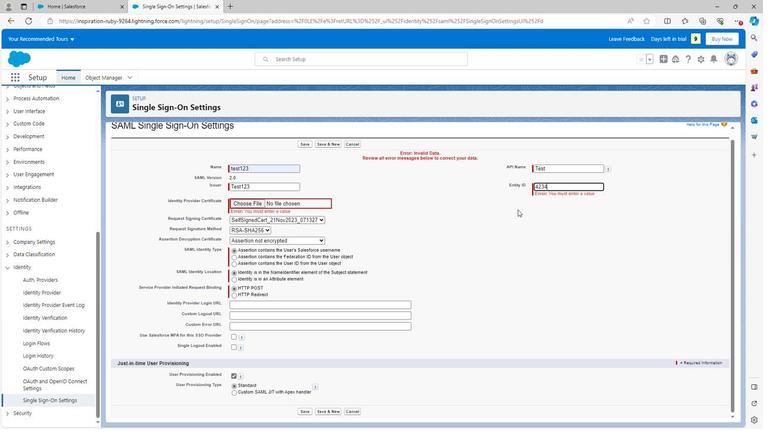 
Action: Key pressed 2
Screenshot: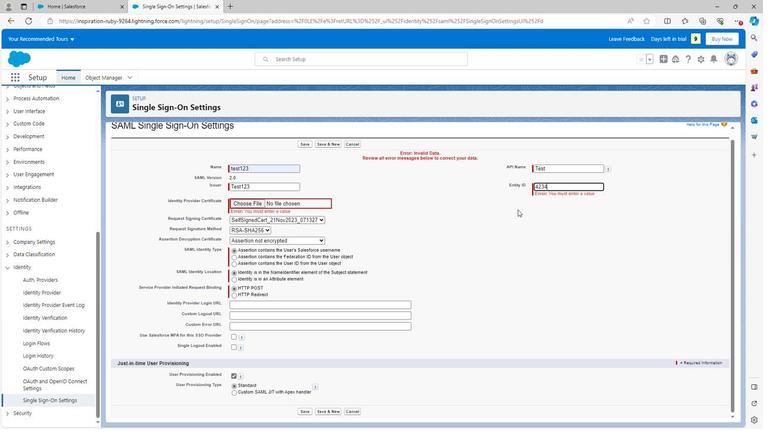 
Action: Mouse moved to (471, 254)
Screenshot: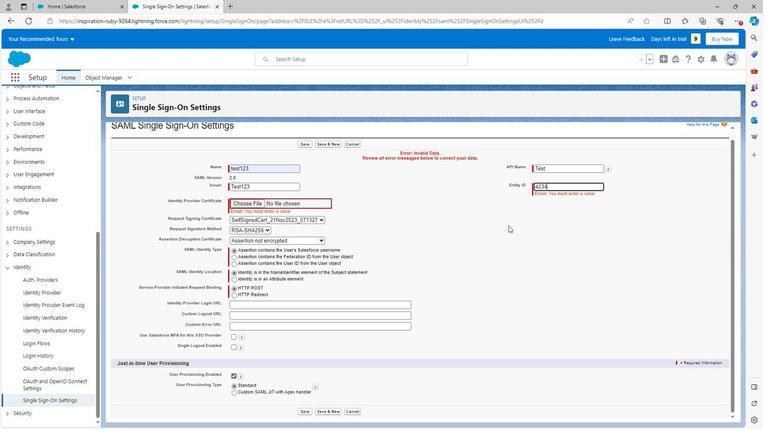 
Action: Key pressed 4
Screenshot: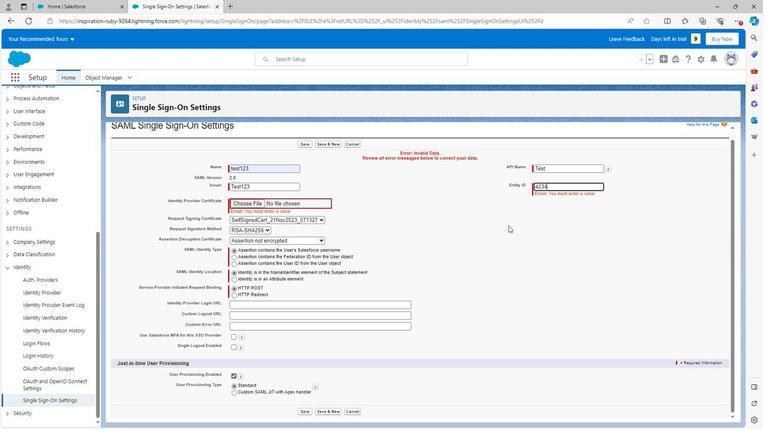 
Action: Mouse moved to (302, 407)
Screenshot: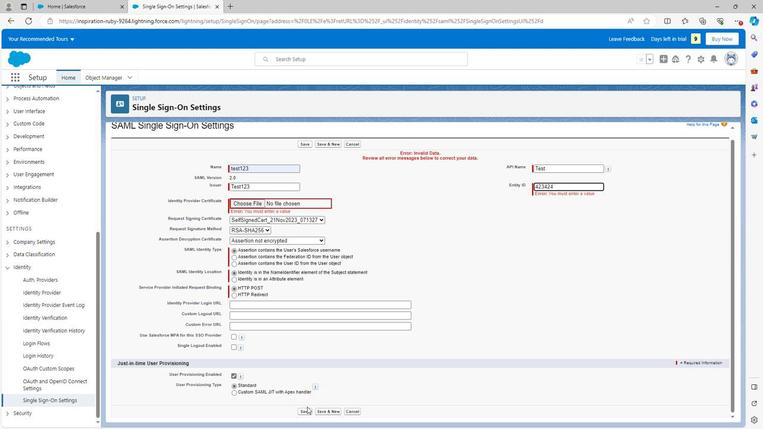 
Action: Mouse pressed left at (302, 407)
Screenshot: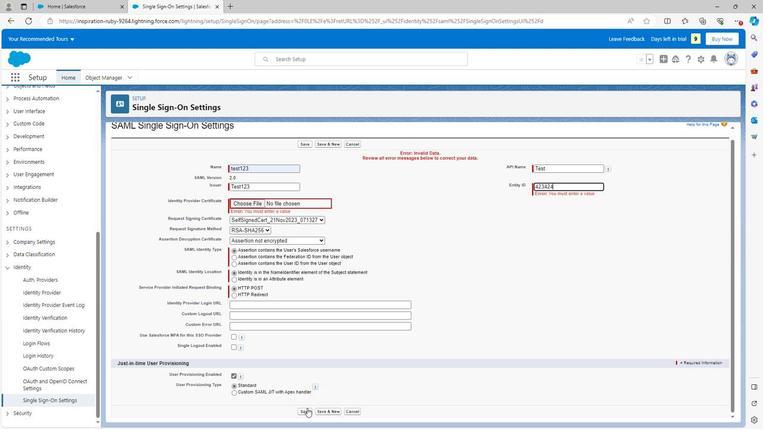 
Action: Mouse moved to (291, 332)
Screenshot: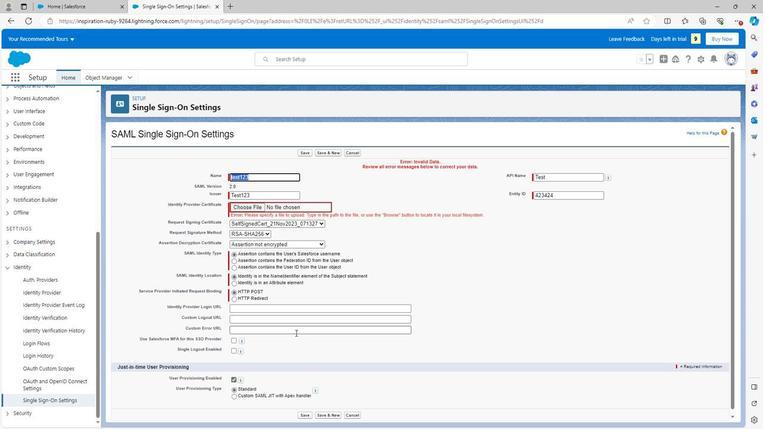 
Action: Mouse scrolled (291, 331) with delta (0, 0)
Screenshot: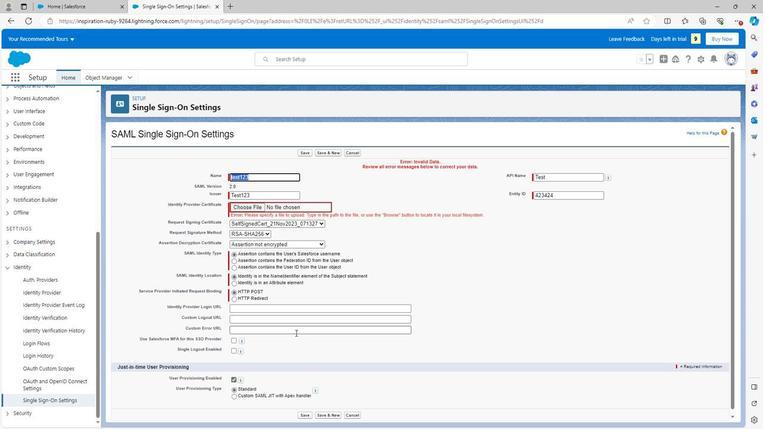 
Action: Mouse scrolled (291, 331) with delta (0, 0)
Screenshot: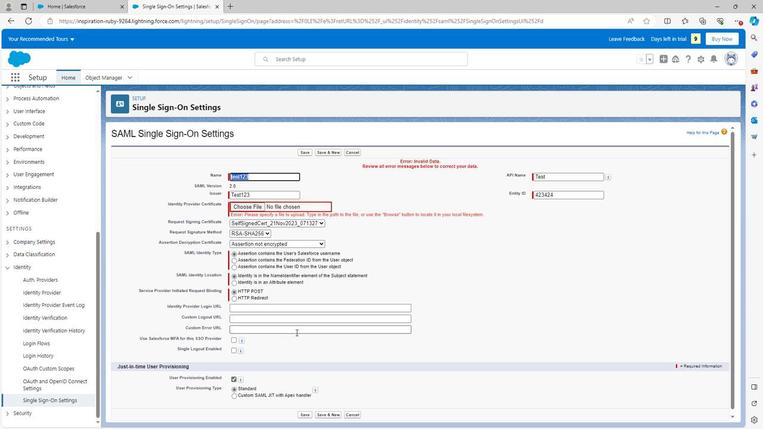 
Action: Mouse moved to (291, 326)
Screenshot: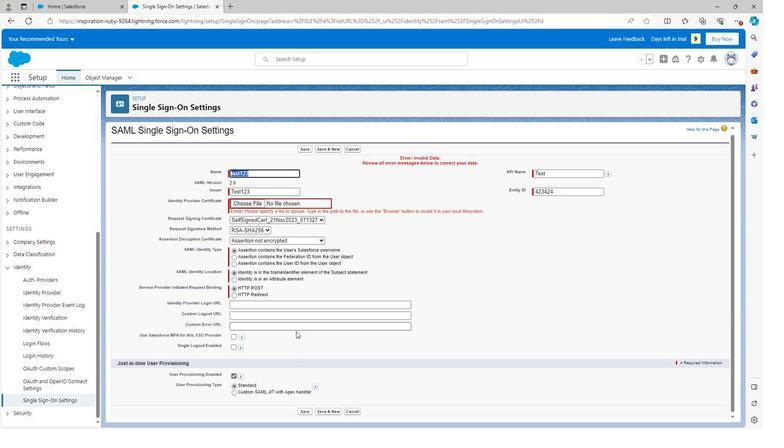 
